 Task: Search one way flight ticket for 3 adults, 3 children in premium economy from Minneapolis-st. Paul: Minneapolis-st. Paul International/wold-chamberlain Airport to Jackson: Jackson Hole Airport on 5-2-2023. Choice of flights is Westjet. Number of bags: 1 carry on bag. Price is upto 94000. Outbound departure time preference is 11:45.
Action: Mouse moved to (312, 137)
Screenshot: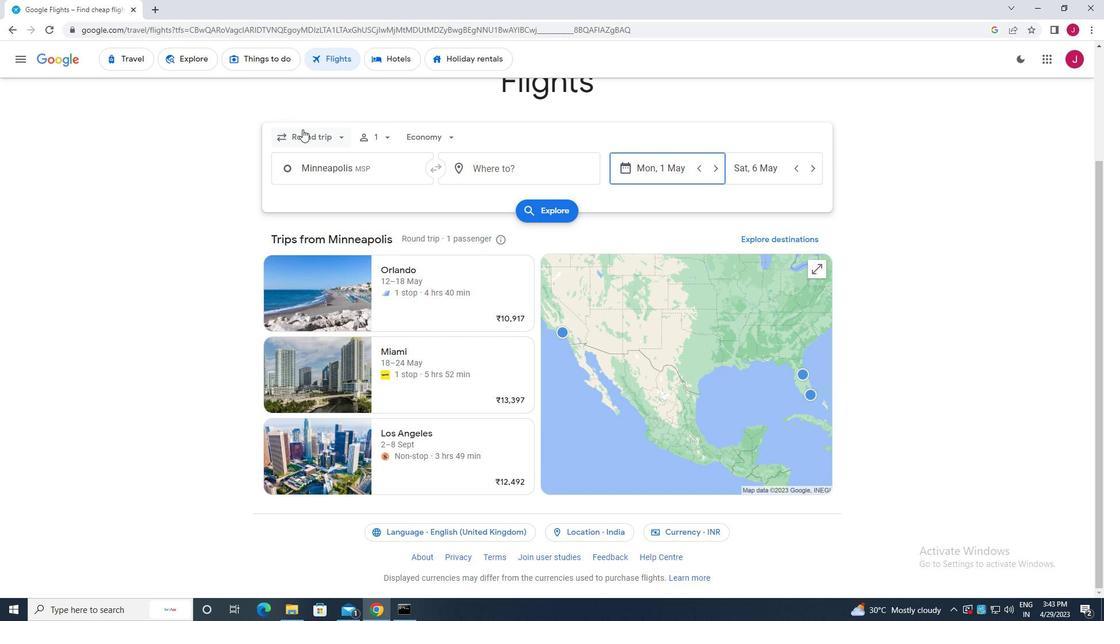
Action: Mouse pressed left at (312, 137)
Screenshot: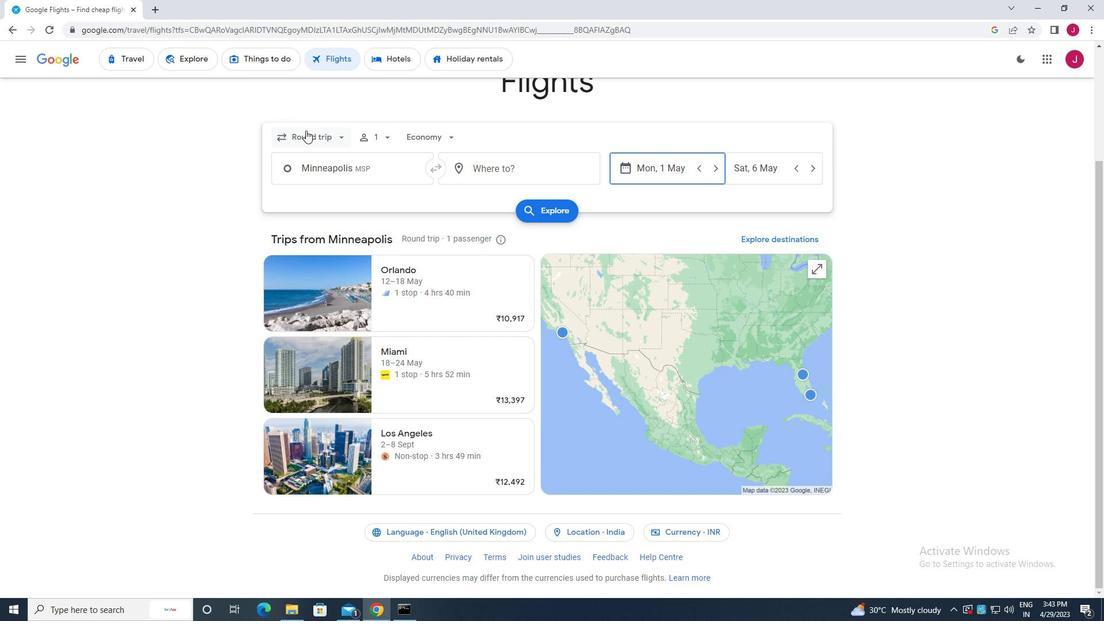 
Action: Mouse moved to (333, 193)
Screenshot: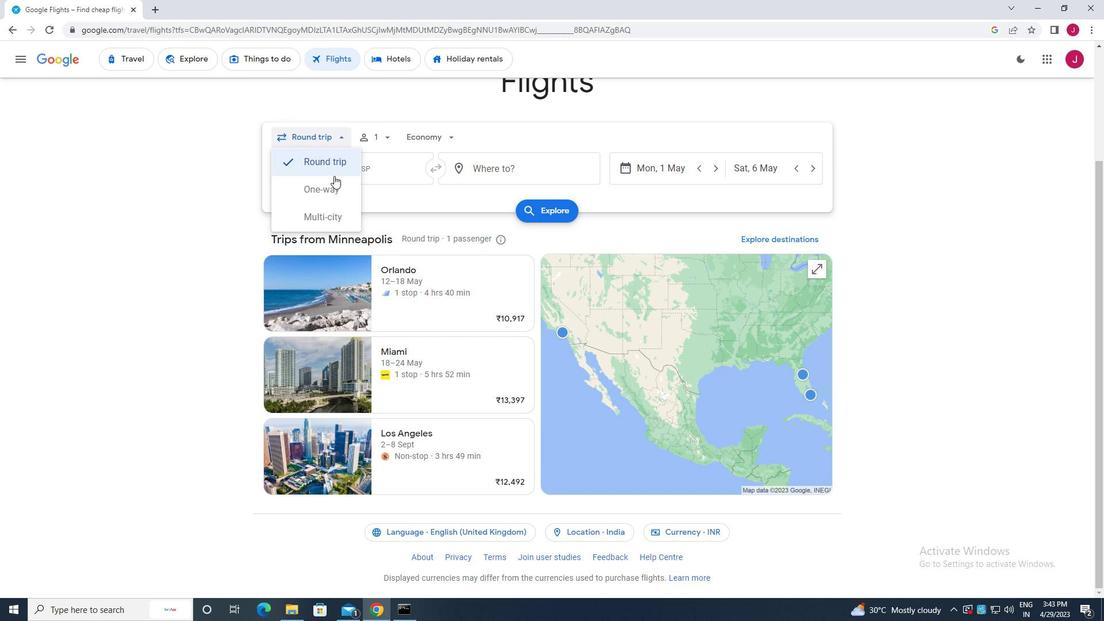 
Action: Mouse pressed left at (333, 193)
Screenshot: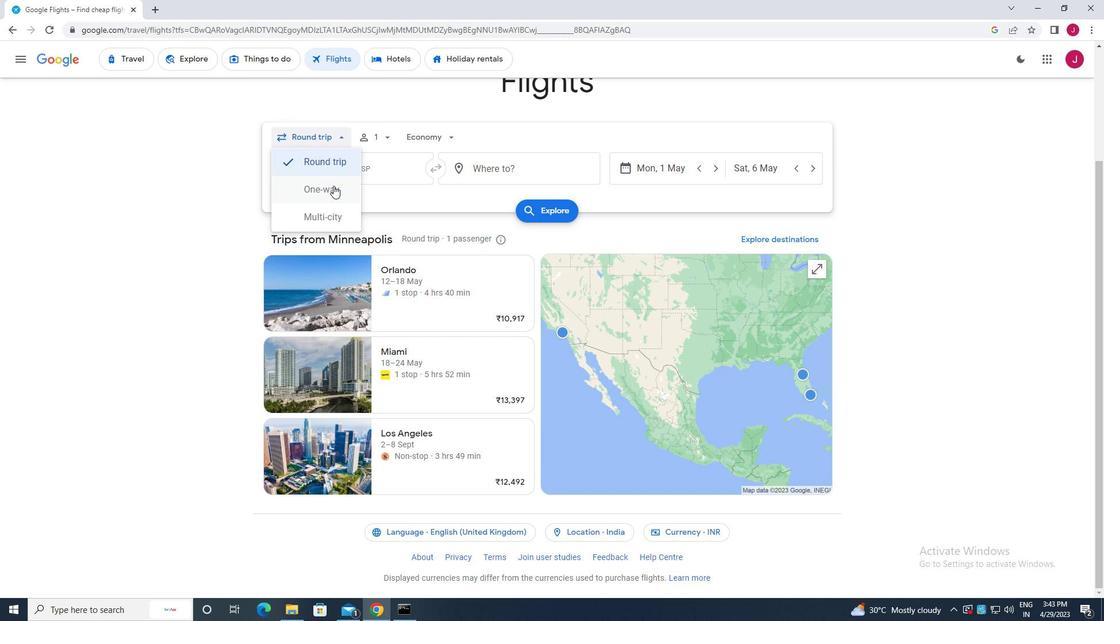 
Action: Mouse moved to (380, 140)
Screenshot: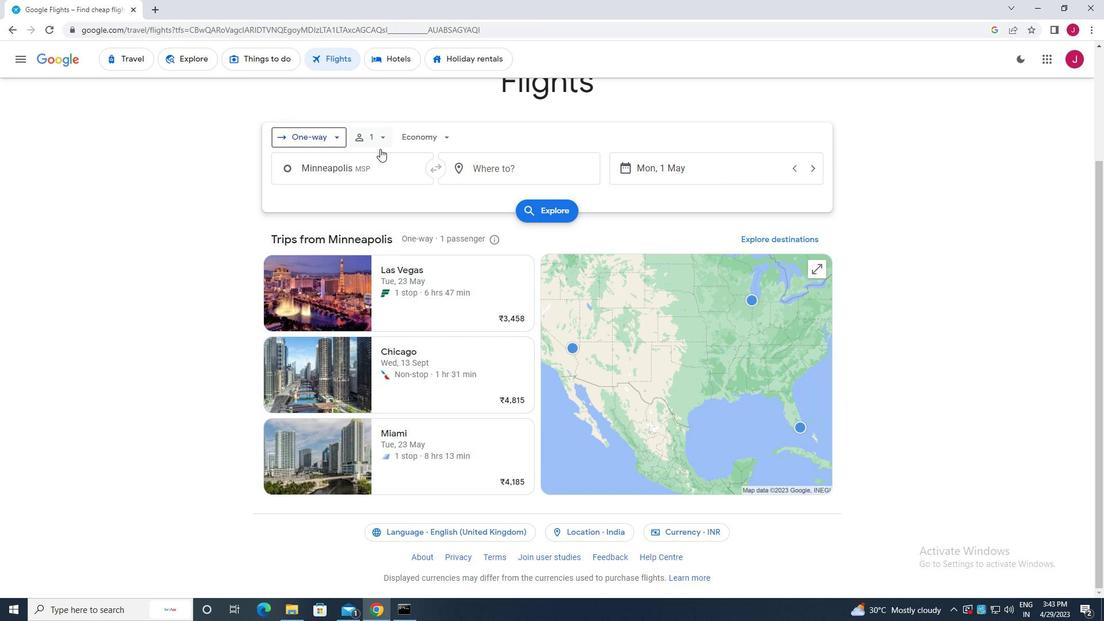 
Action: Mouse pressed left at (380, 140)
Screenshot: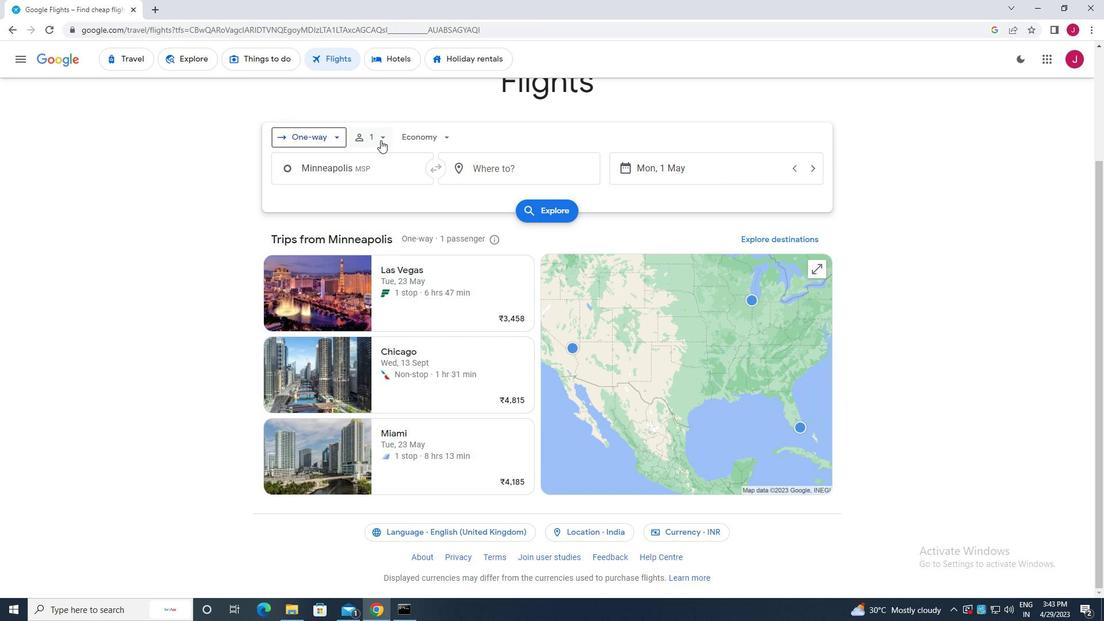 
Action: Mouse moved to (468, 165)
Screenshot: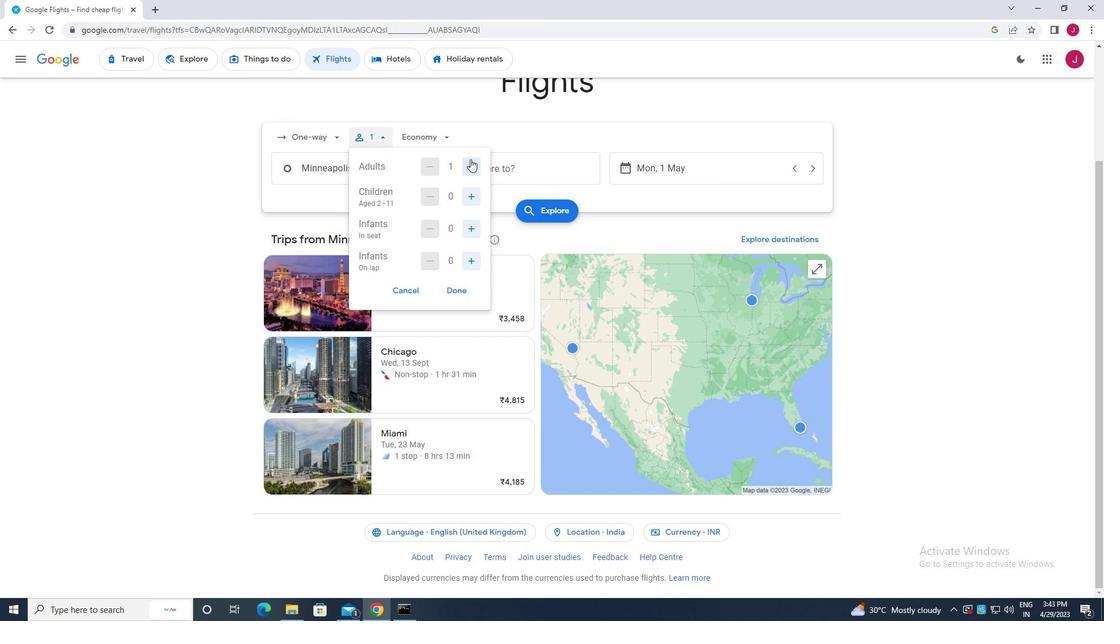 
Action: Mouse pressed left at (468, 165)
Screenshot: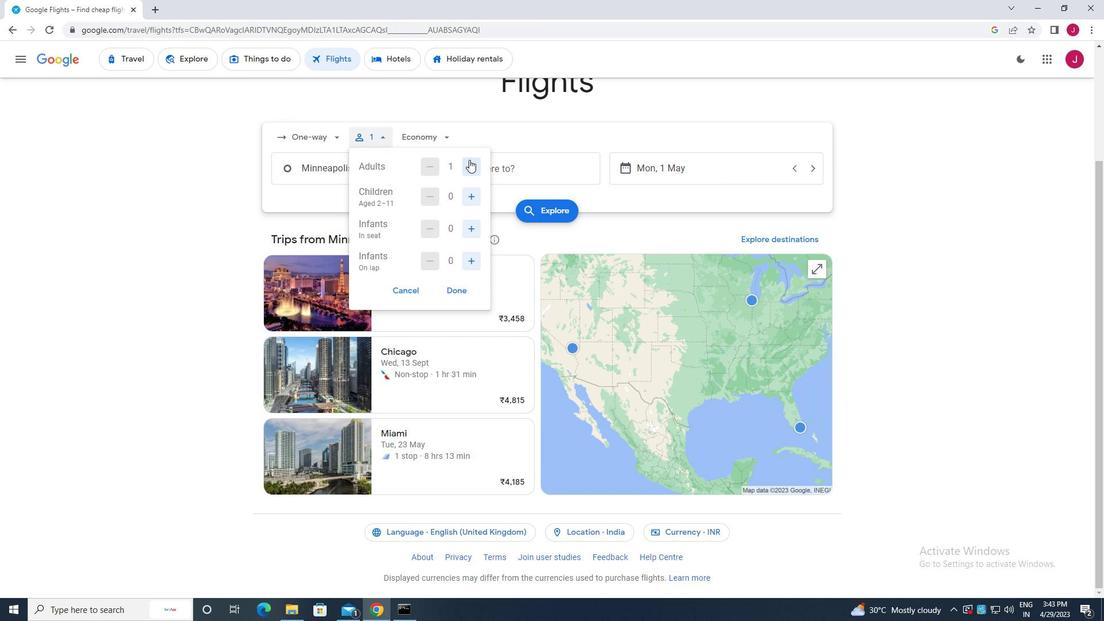 
Action: Mouse pressed left at (468, 165)
Screenshot: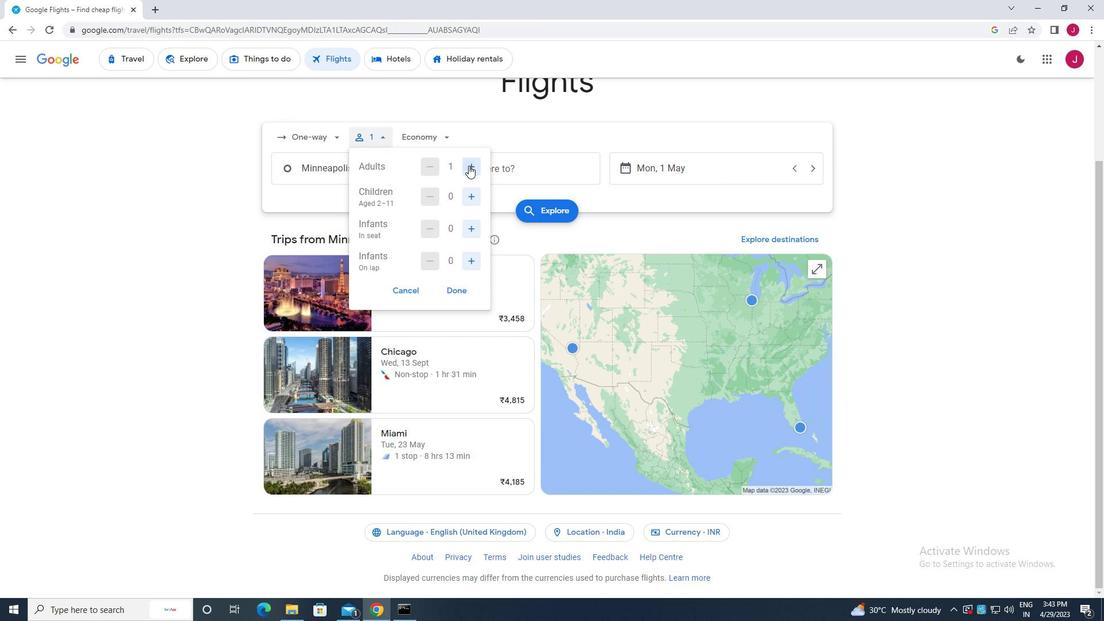 
Action: Mouse moved to (469, 195)
Screenshot: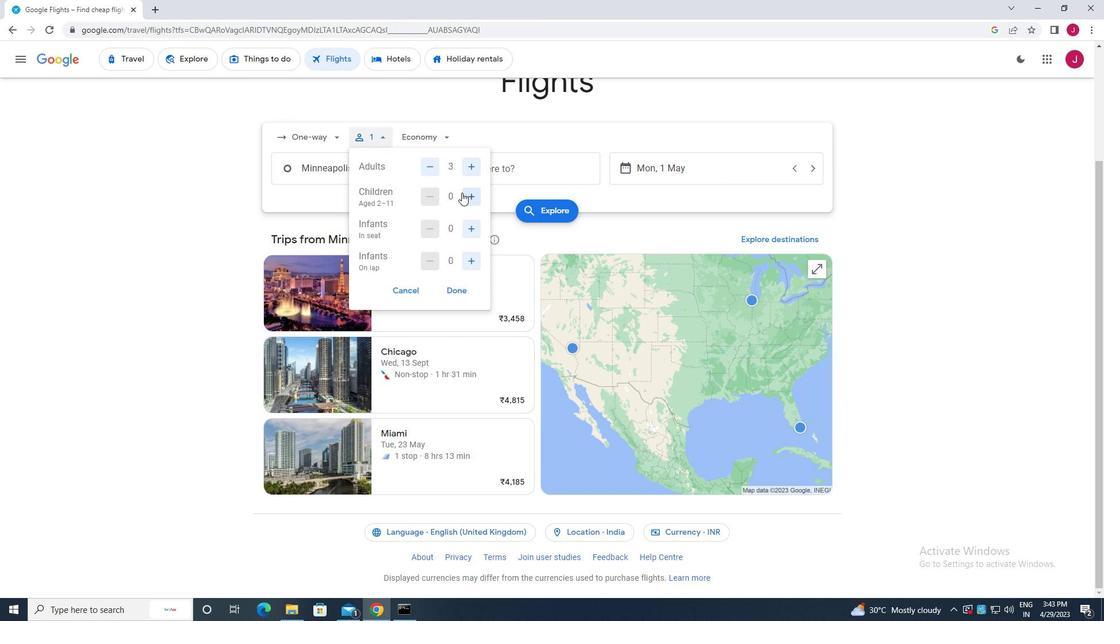 
Action: Mouse pressed left at (469, 195)
Screenshot: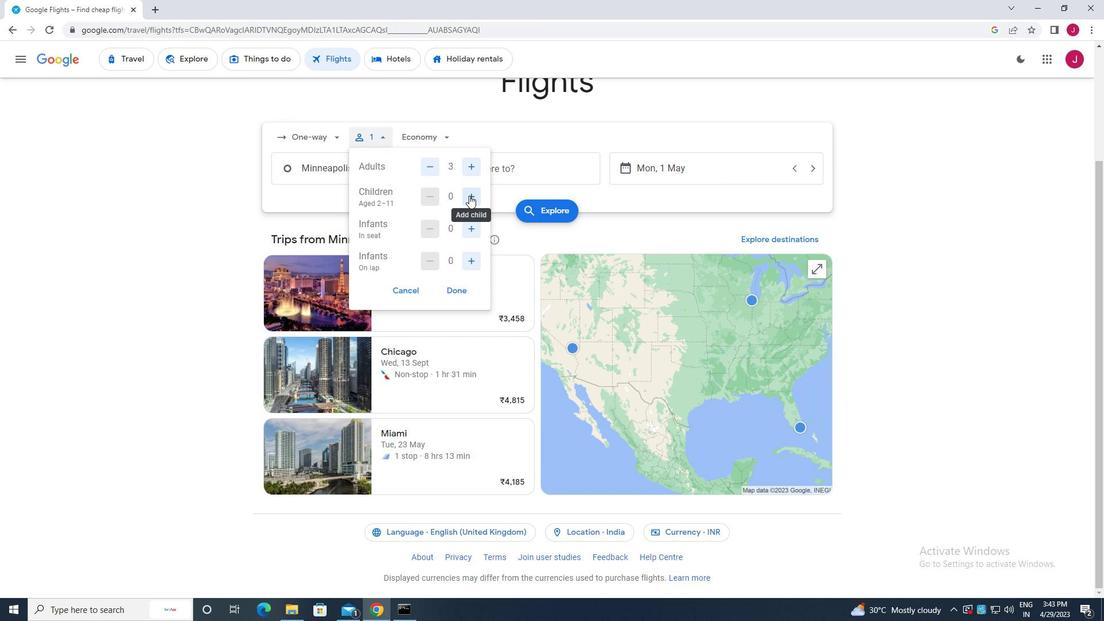 
Action: Mouse moved to (469, 195)
Screenshot: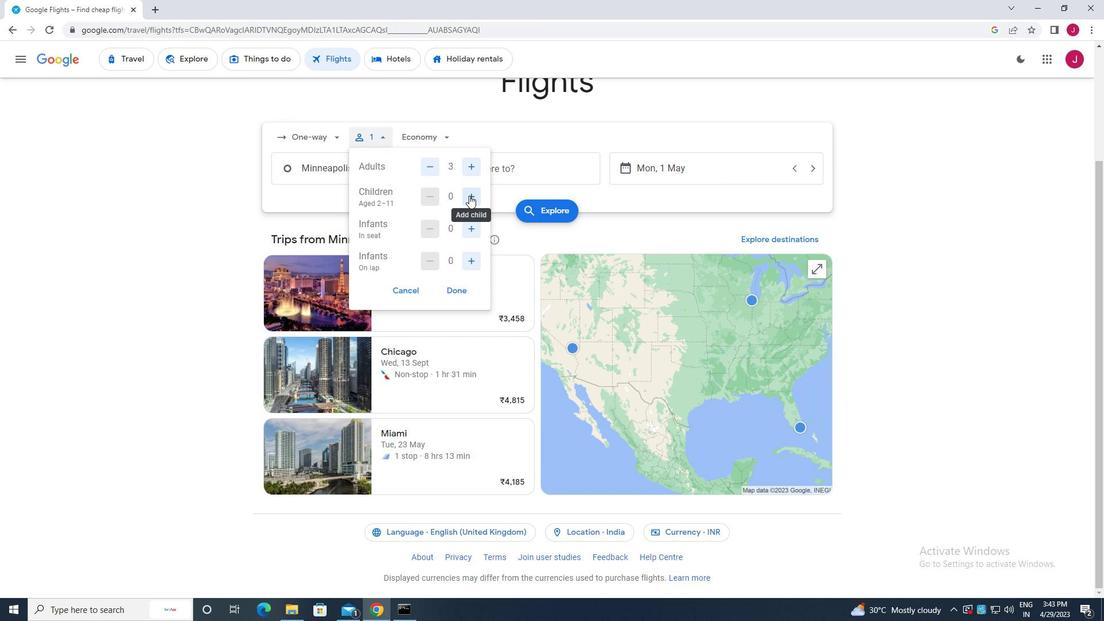 
Action: Mouse pressed left at (469, 195)
Screenshot: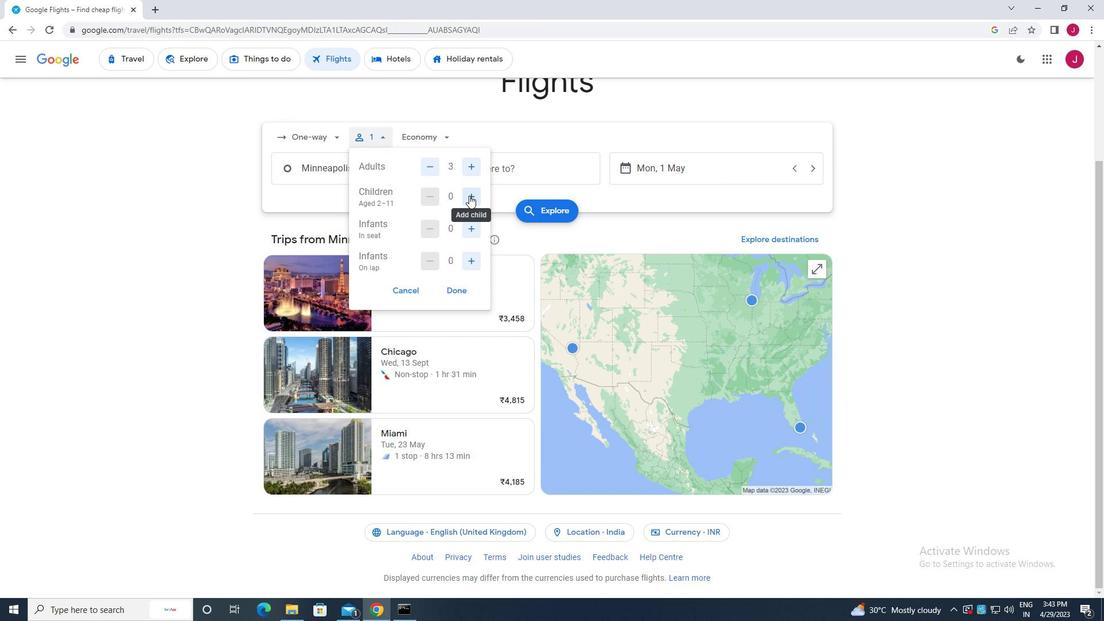 
Action: Mouse moved to (469, 195)
Screenshot: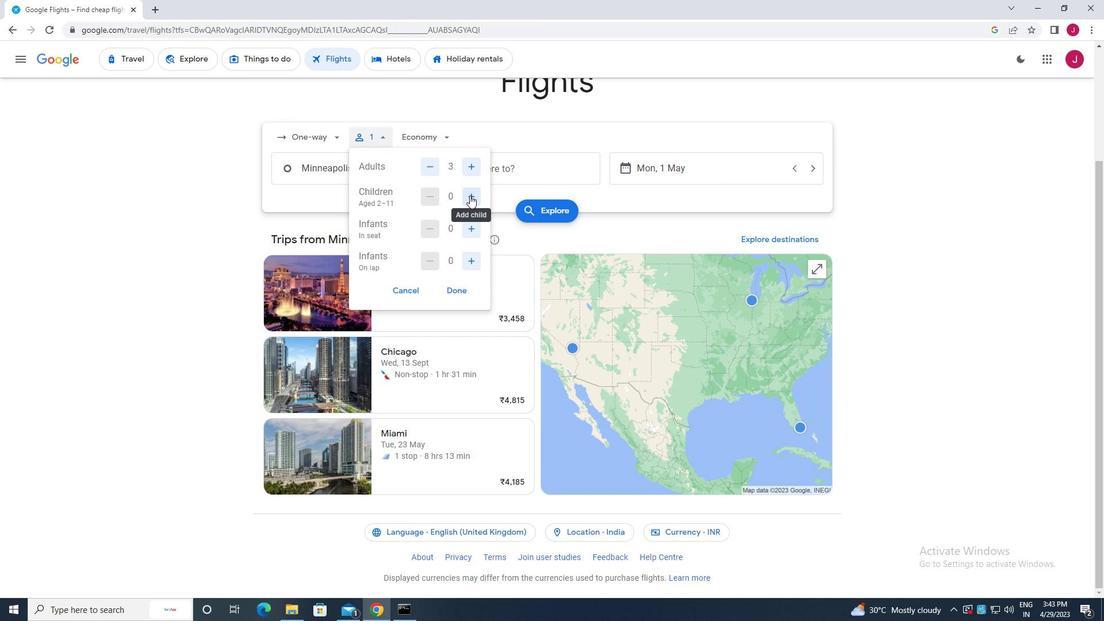
Action: Mouse pressed left at (469, 195)
Screenshot: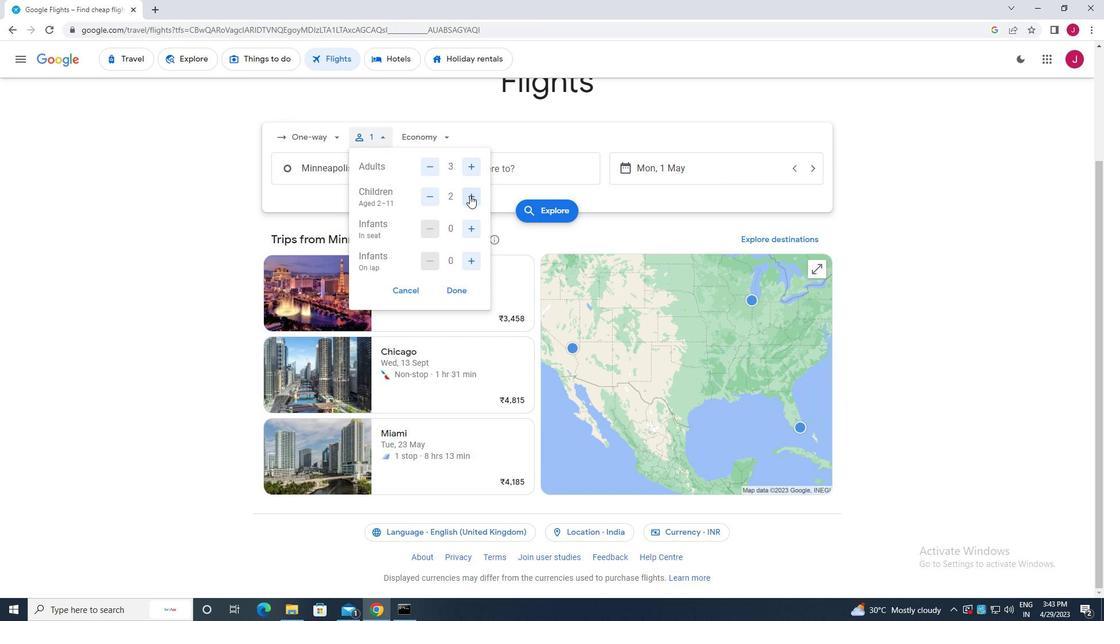 
Action: Mouse moved to (457, 289)
Screenshot: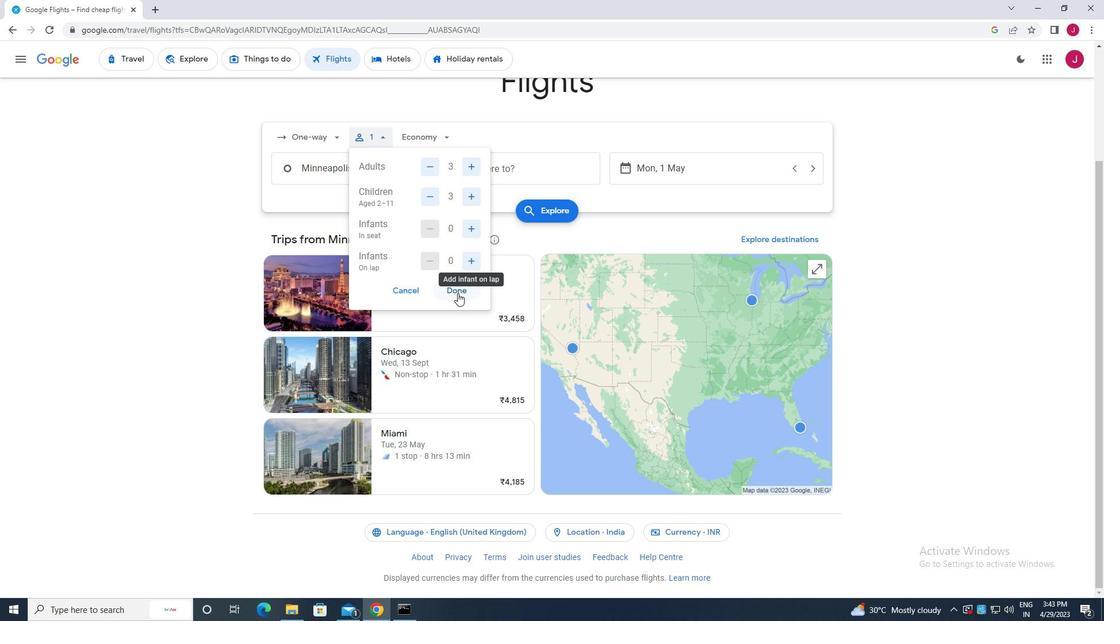 
Action: Mouse pressed left at (457, 289)
Screenshot: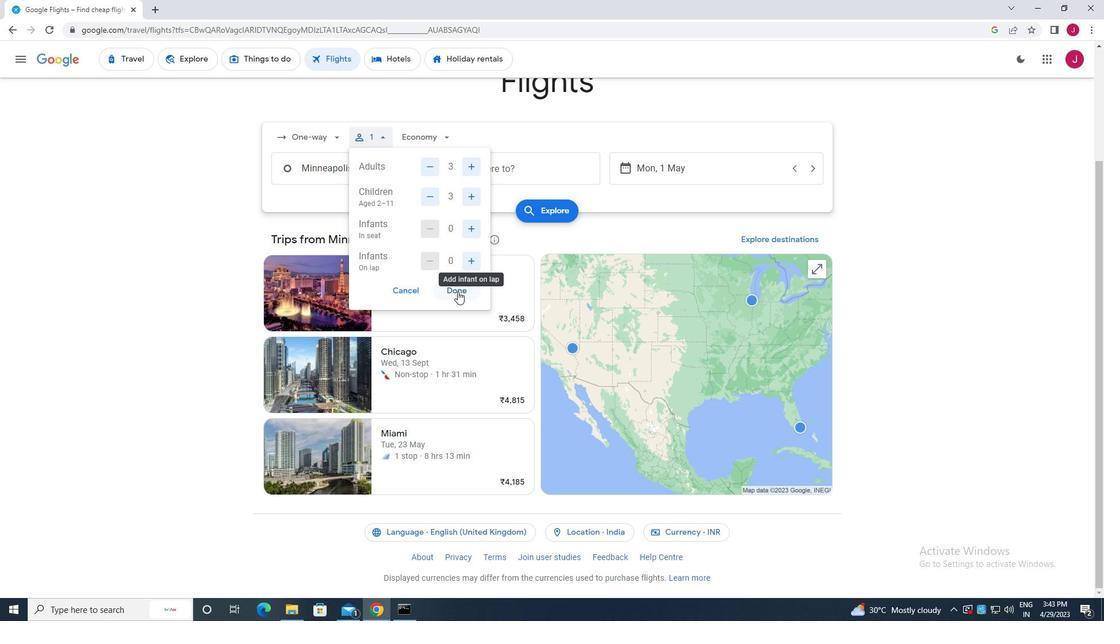 
Action: Mouse moved to (437, 136)
Screenshot: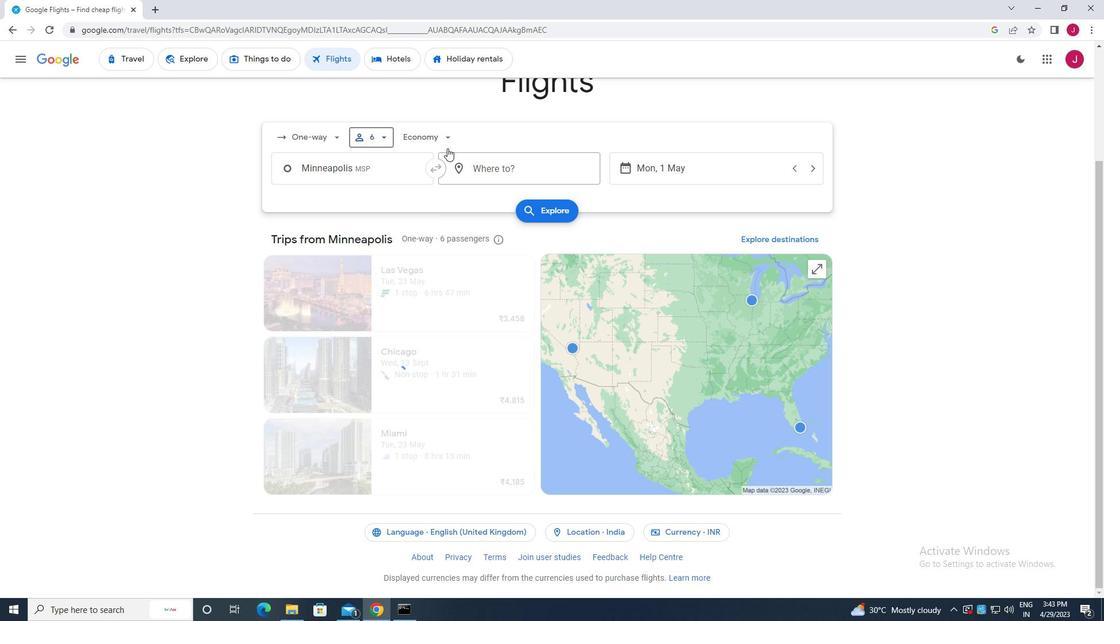 
Action: Mouse pressed left at (437, 136)
Screenshot: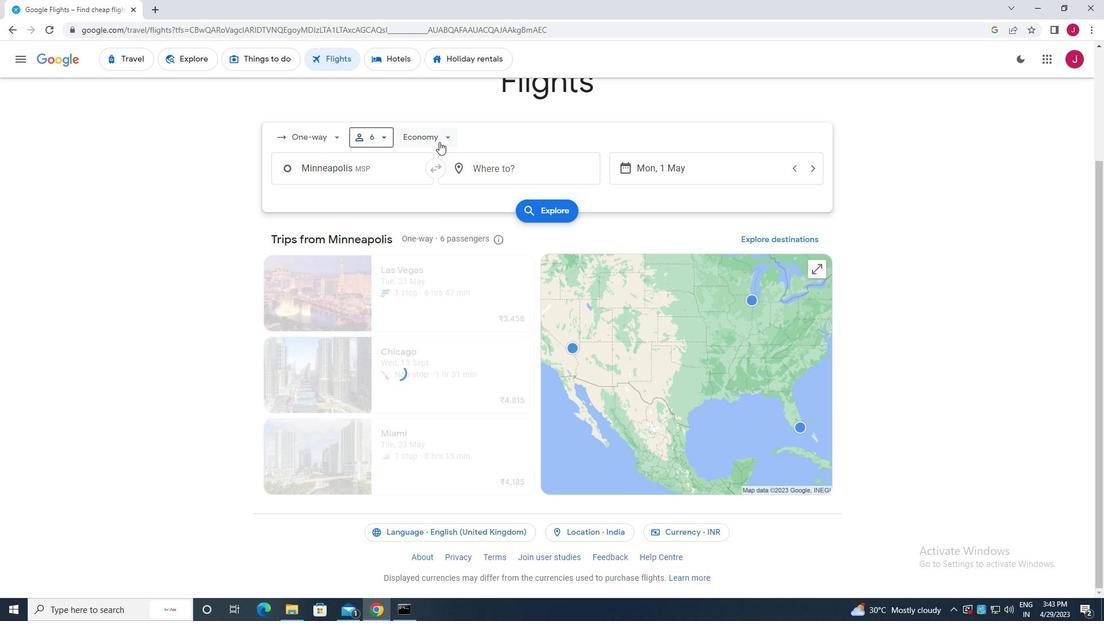 
Action: Mouse moved to (451, 189)
Screenshot: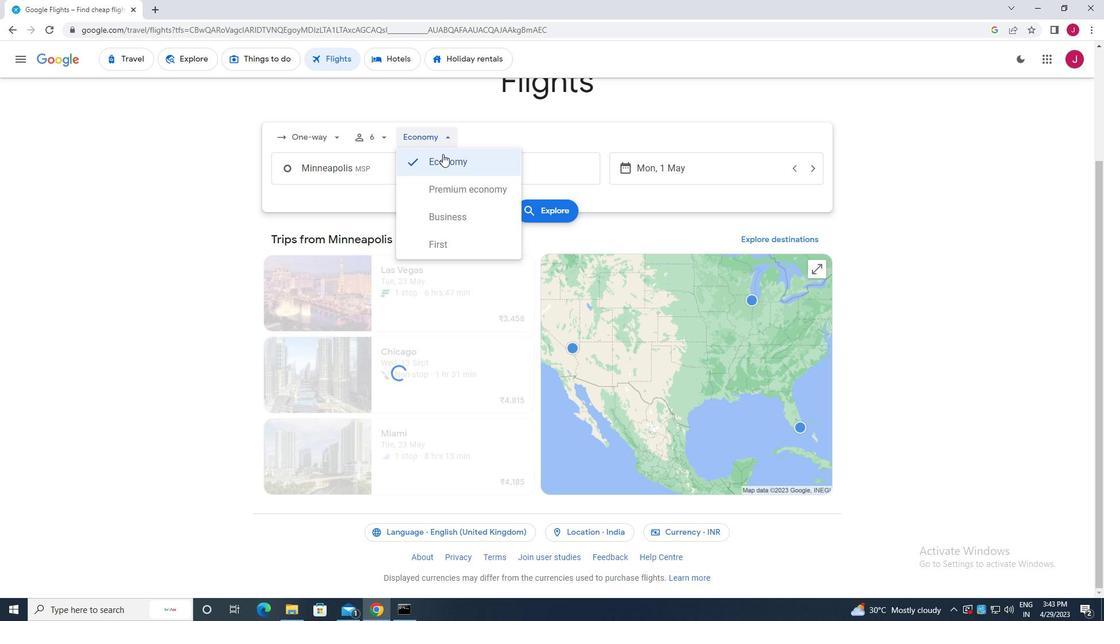
Action: Mouse pressed left at (451, 189)
Screenshot: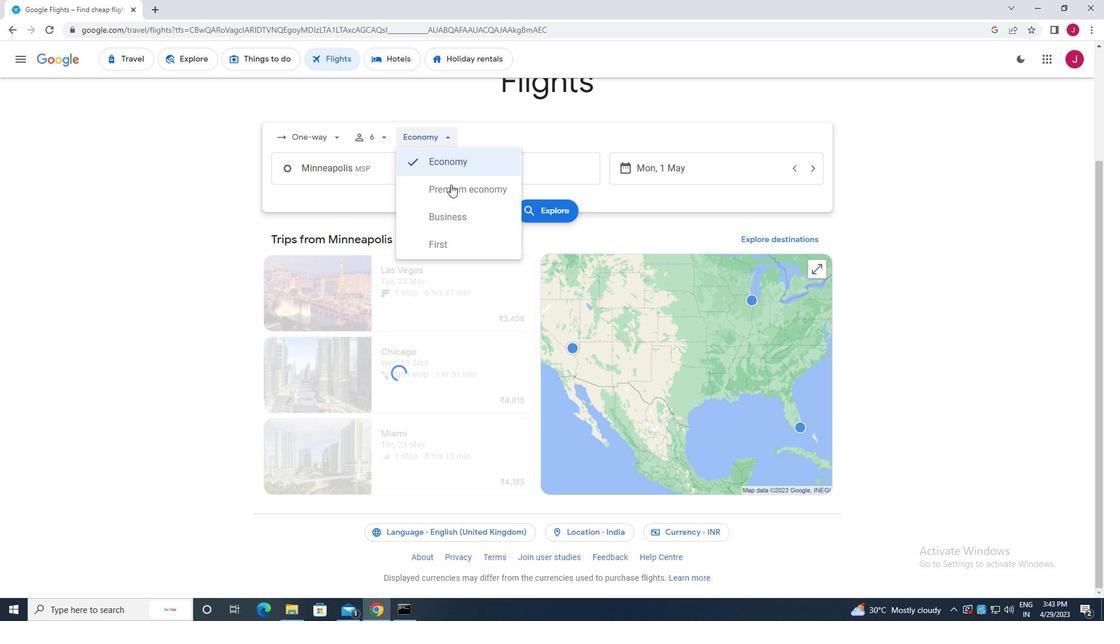
Action: Mouse moved to (391, 172)
Screenshot: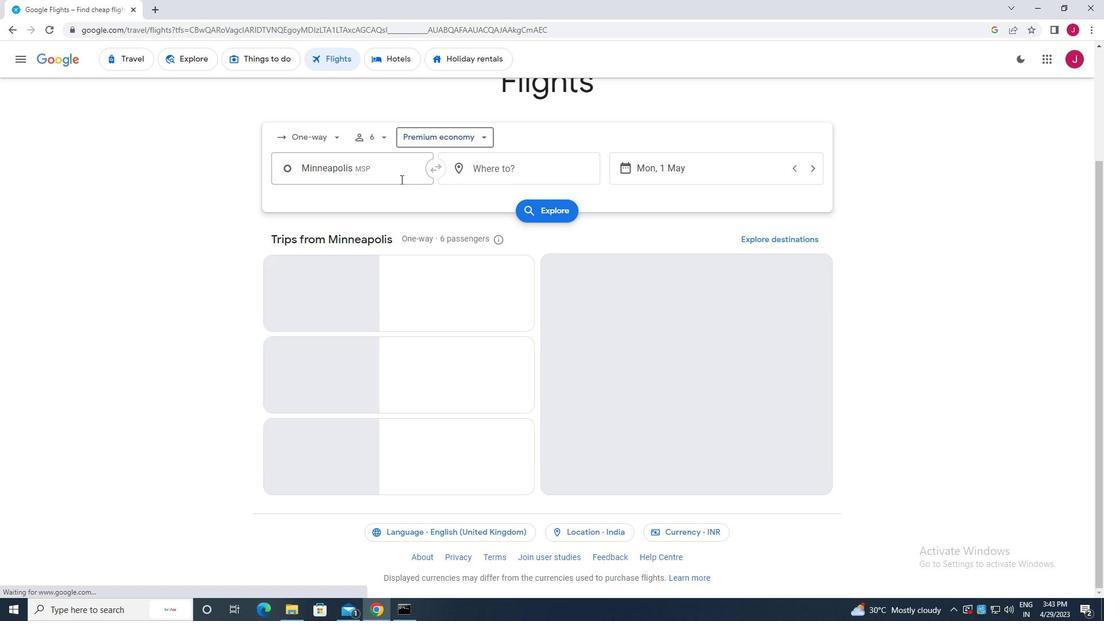 
Action: Mouse pressed left at (391, 172)
Screenshot: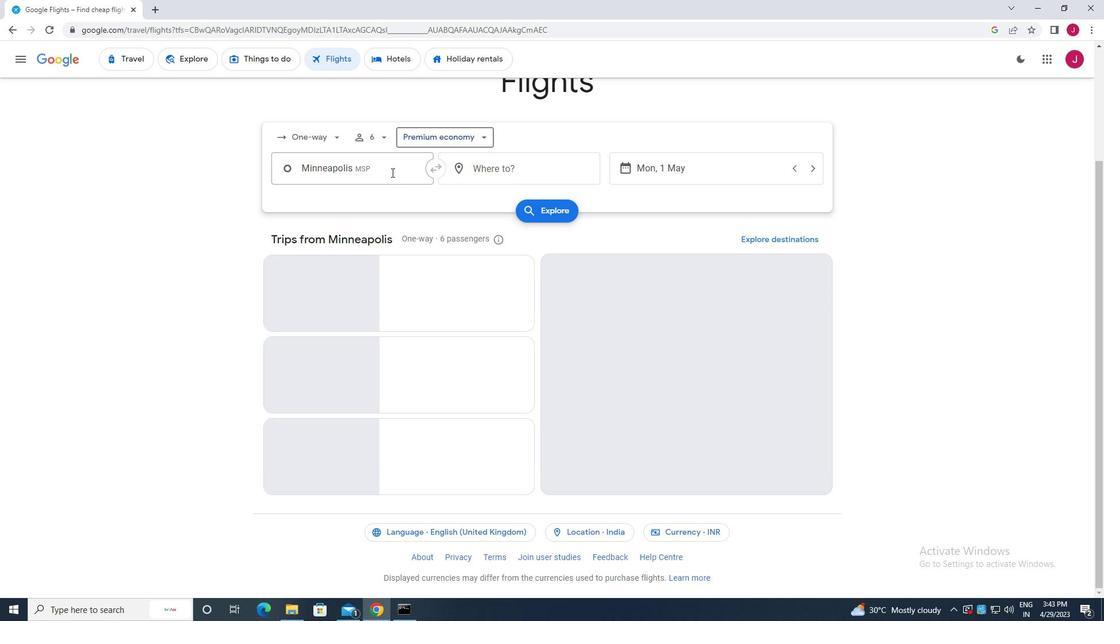 
Action: Key pressed minnea
Screenshot: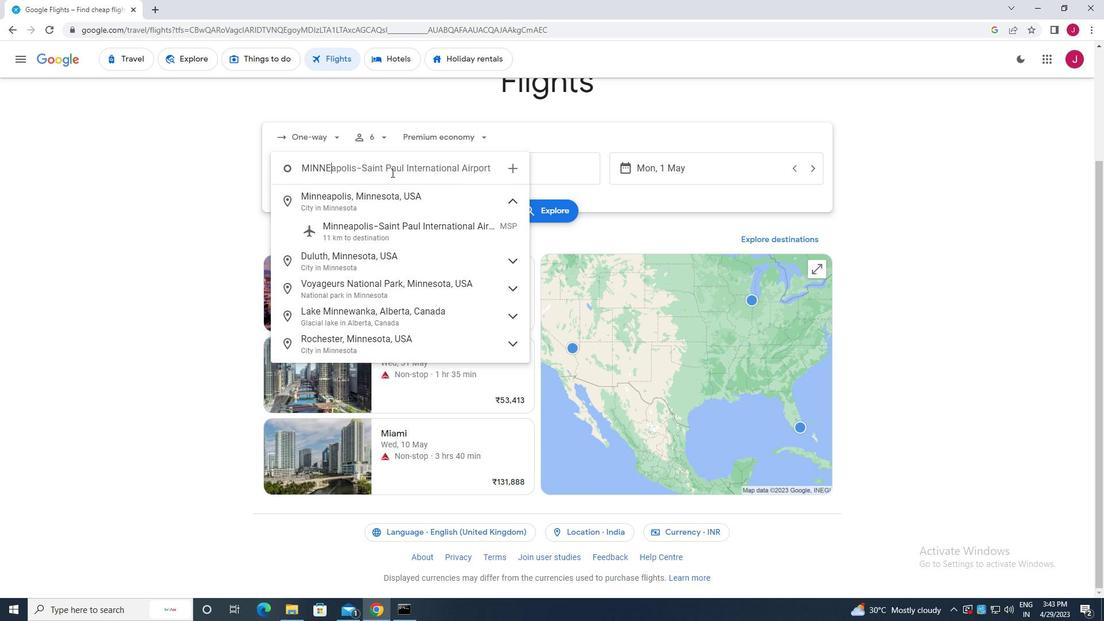 
Action: Mouse moved to (434, 222)
Screenshot: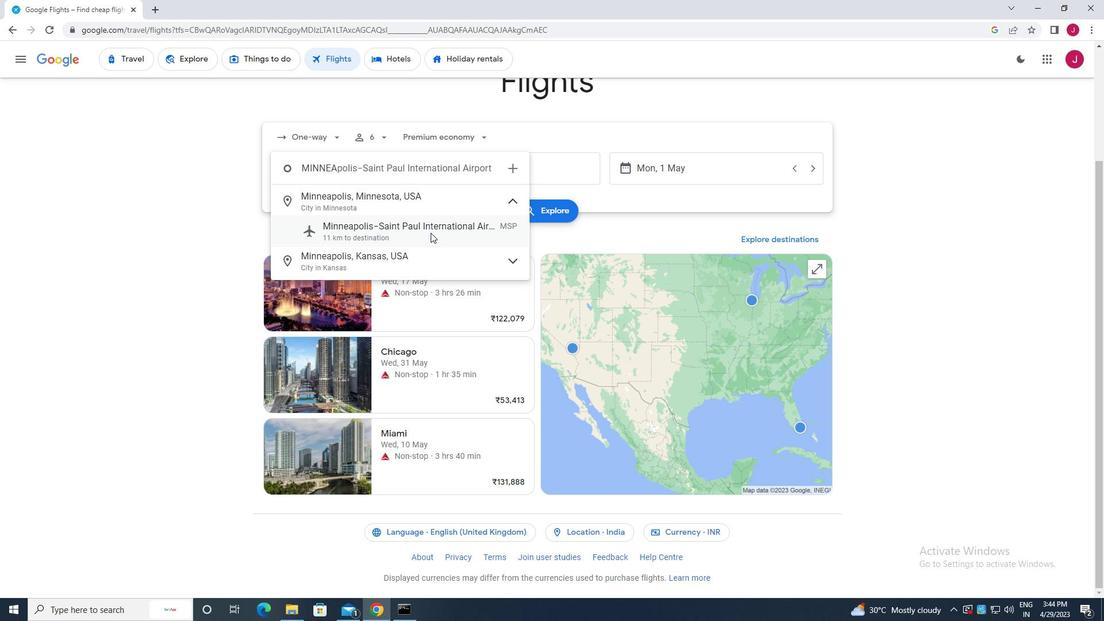 
Action: Mouse pressed left at (434, 222)
Screenshot: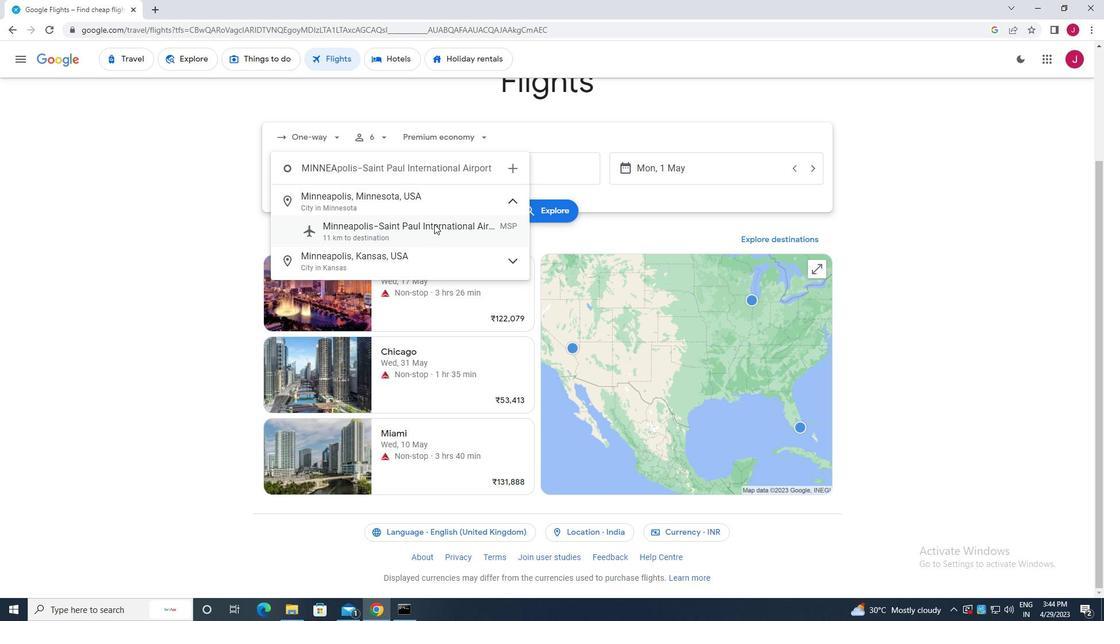 
Action: Mouse moved to (530, 159)
Screenshot: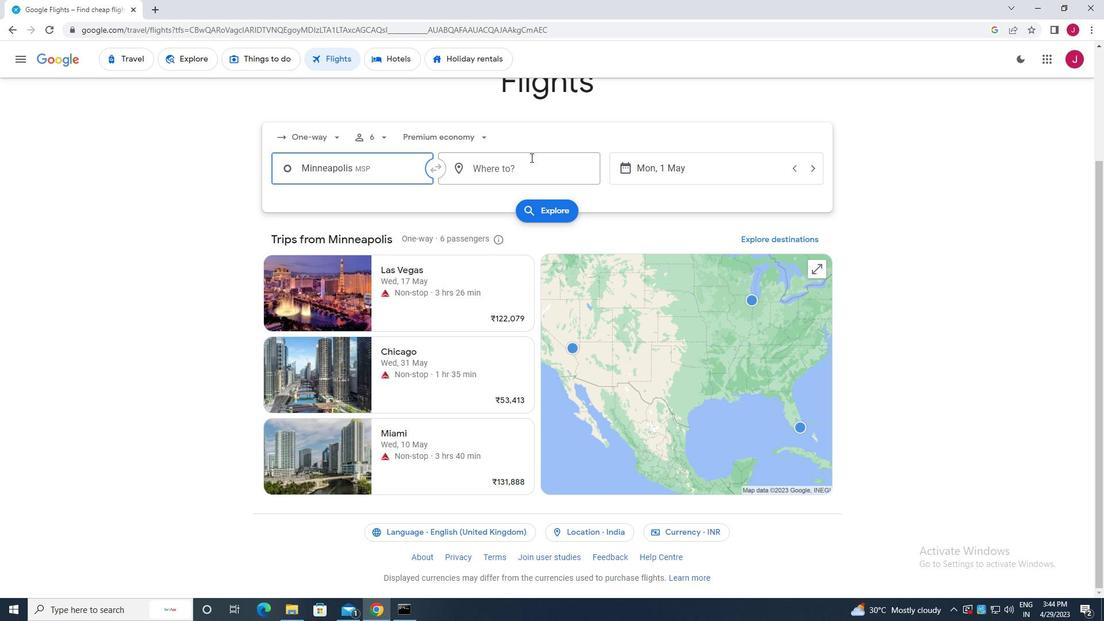
Action: Mouse pressed left at (530, 159)
Screenshot: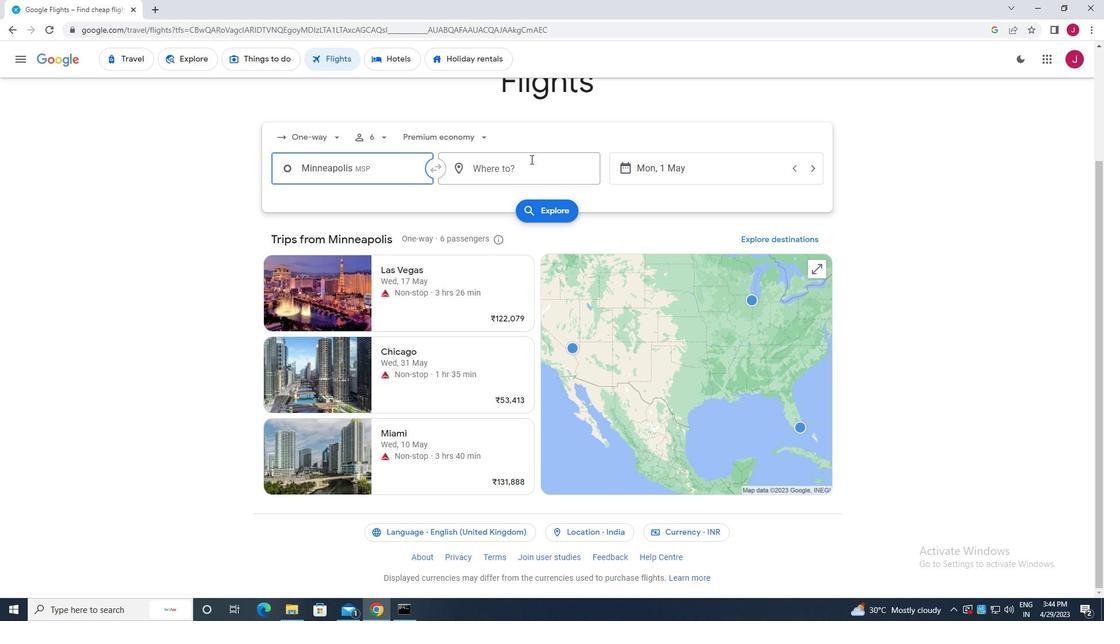 
Action: Mouse moved to (529, 159)
Screenshot: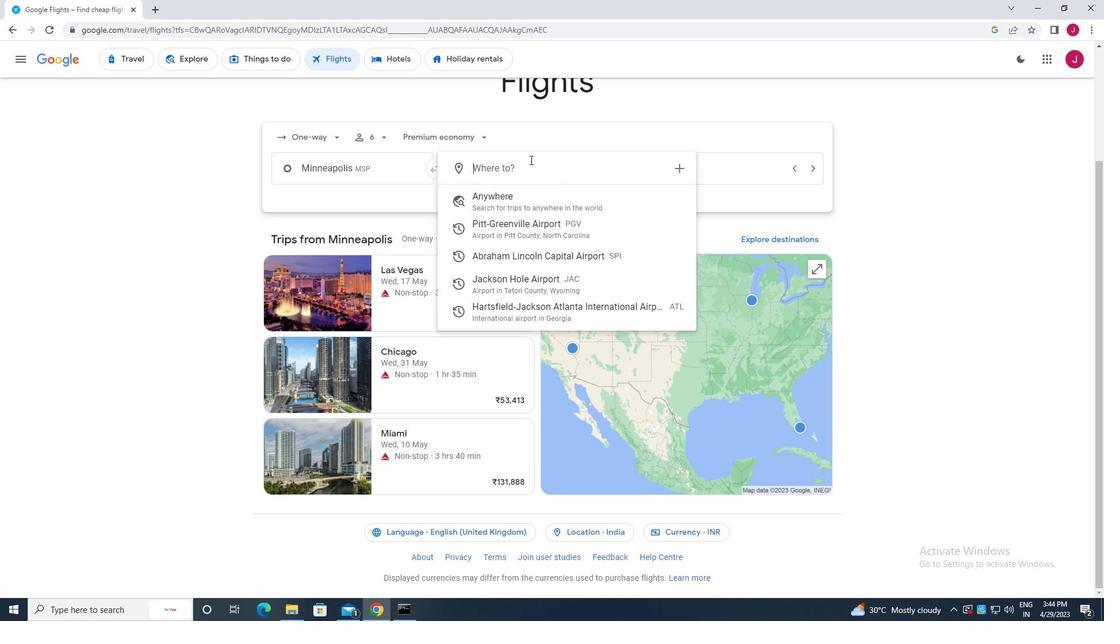 
Action: Key pressed jackson<Key.space>h
Screenshot: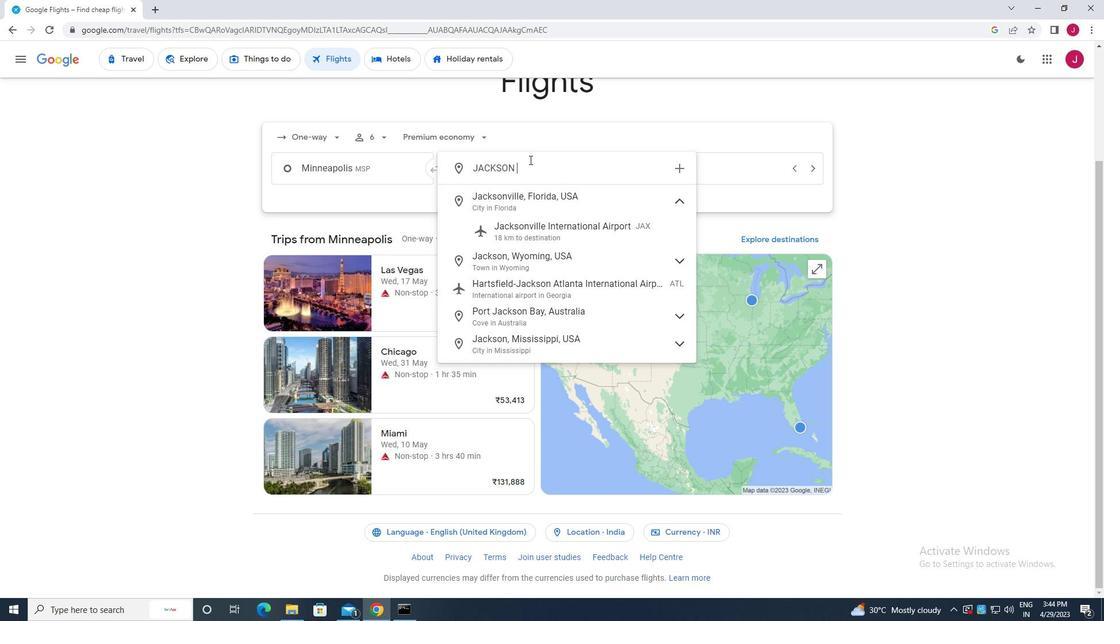 
Action: Mouse moved to (541, 219)
Screenshot: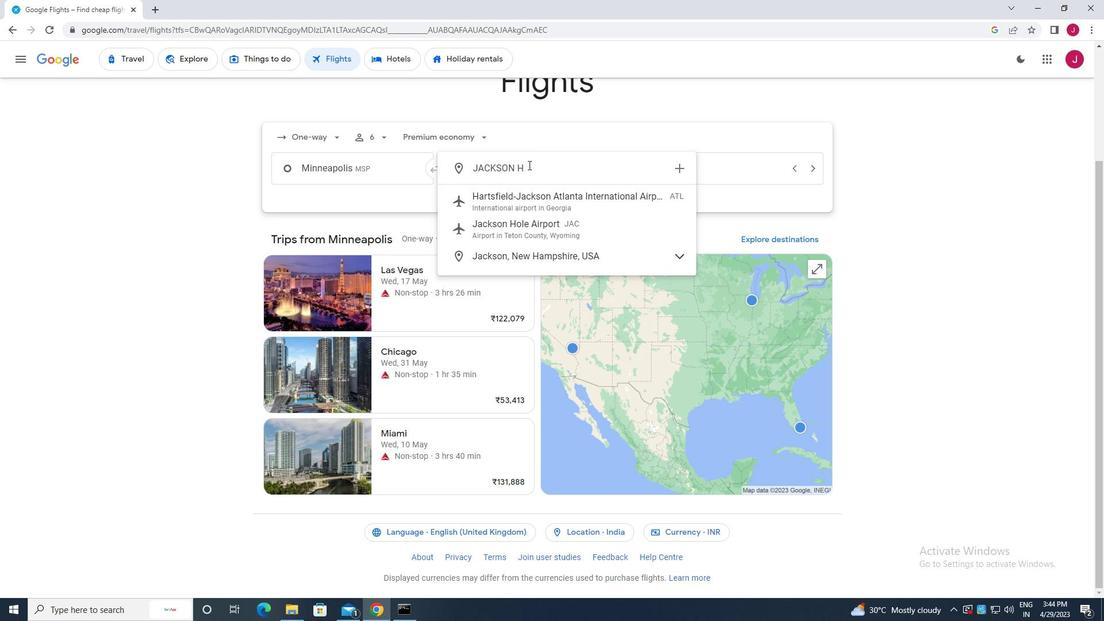 
Action: Mouse pressed left at (541, 219)
Screenshot: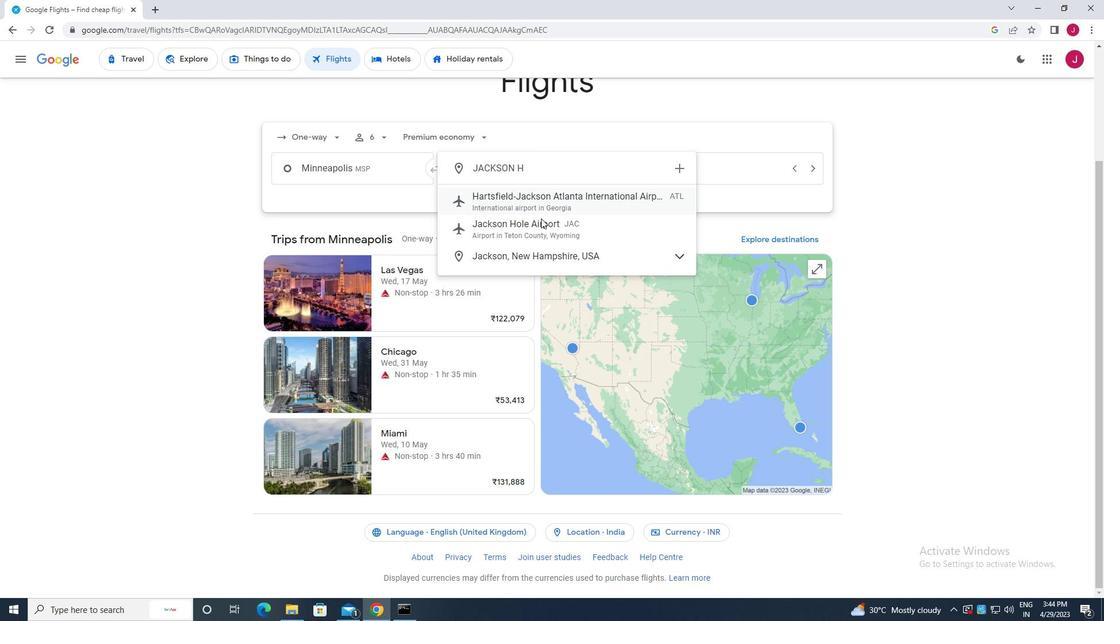 
Action: Mouse moved to (554, 213)
Screenshot: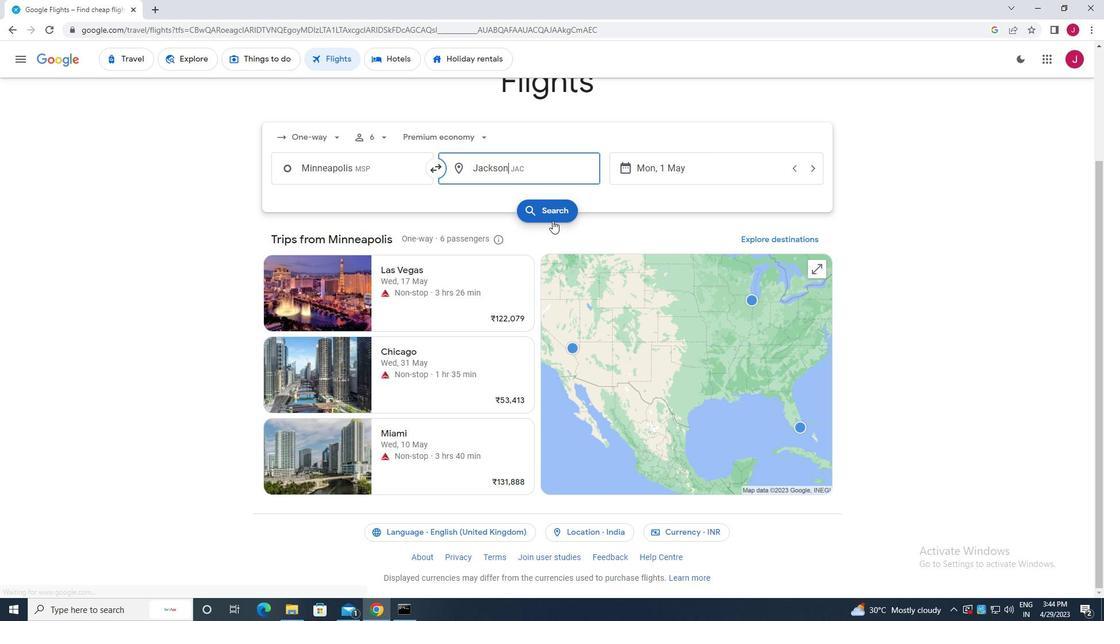 
Action: Mouse pressed left at (554, 213)
Screenshot: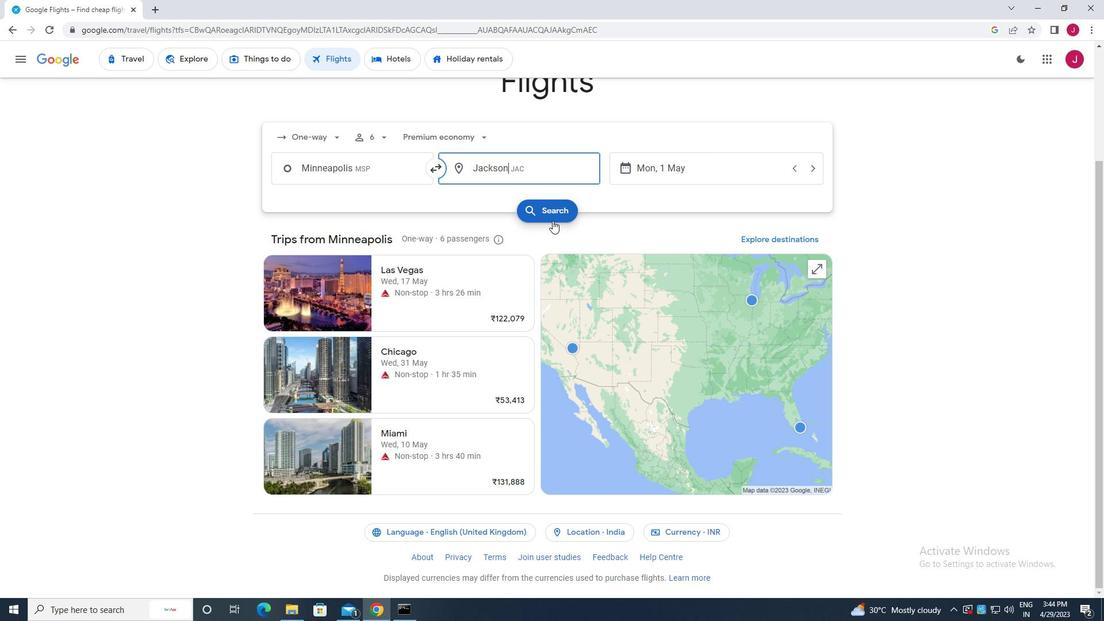 
Action: Mouse moved to (702, 139)
Screenshot: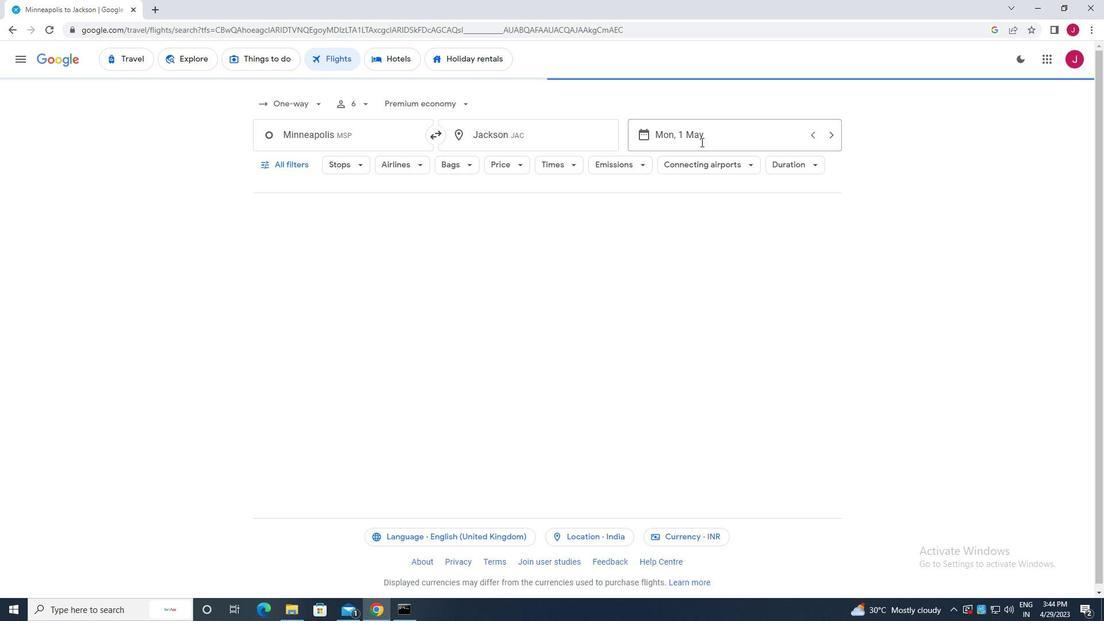 
Action: Mouse pressed left at (702, 139)
Screenshot: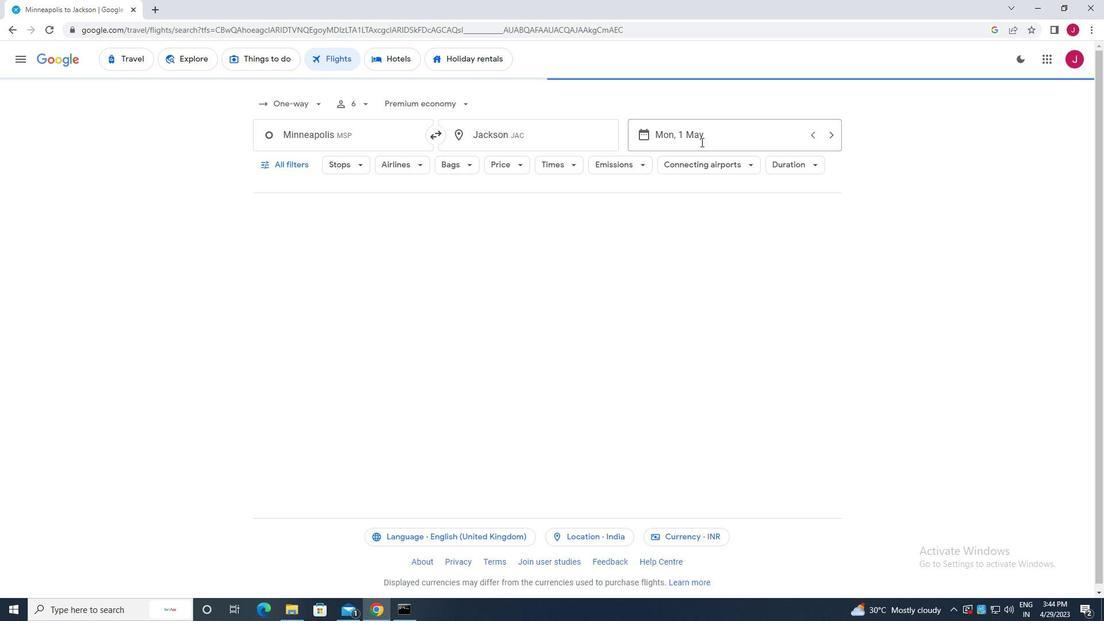 
Action: Mouse moved to (705, 226)
Screenshot: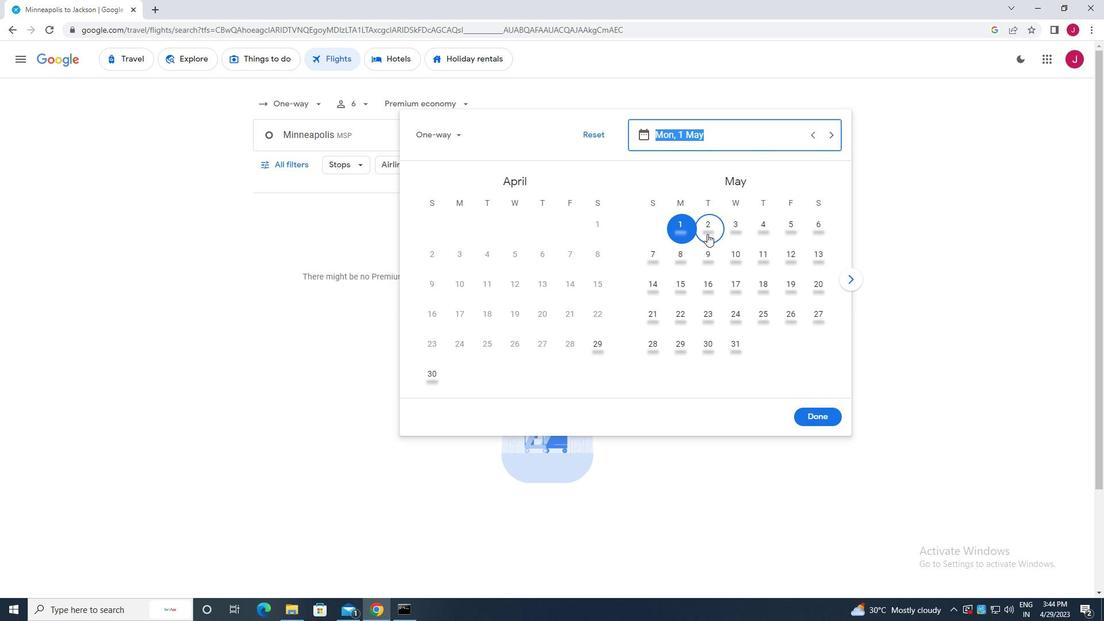 
Action: Mouse pressed left at (705, 226)
Screenshot: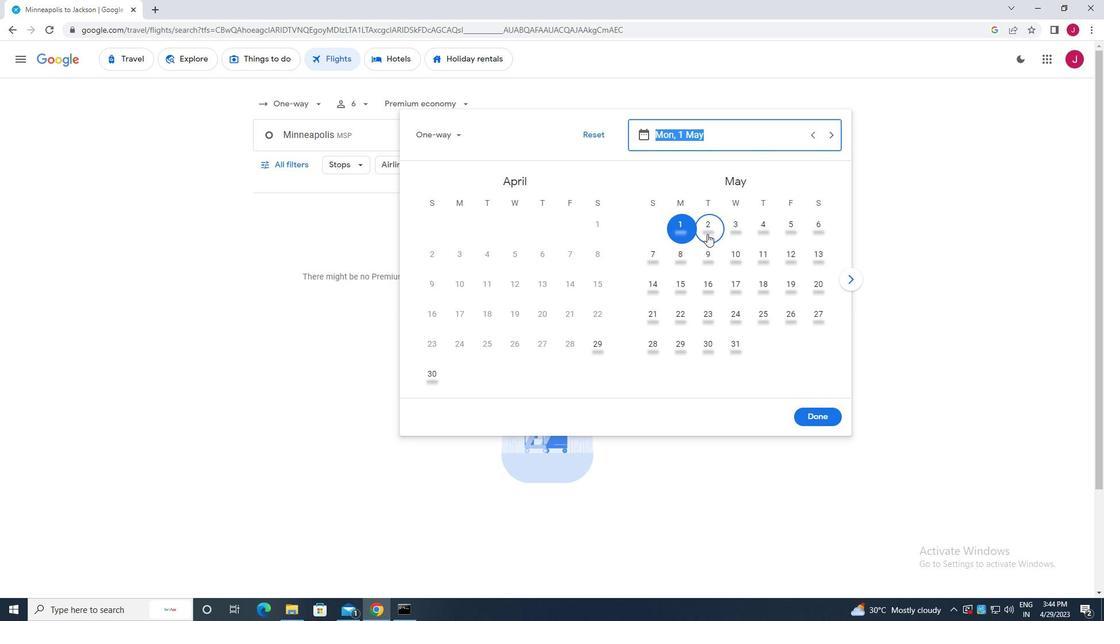 
Action: Mouse moved to (812, 416)
Screenshot: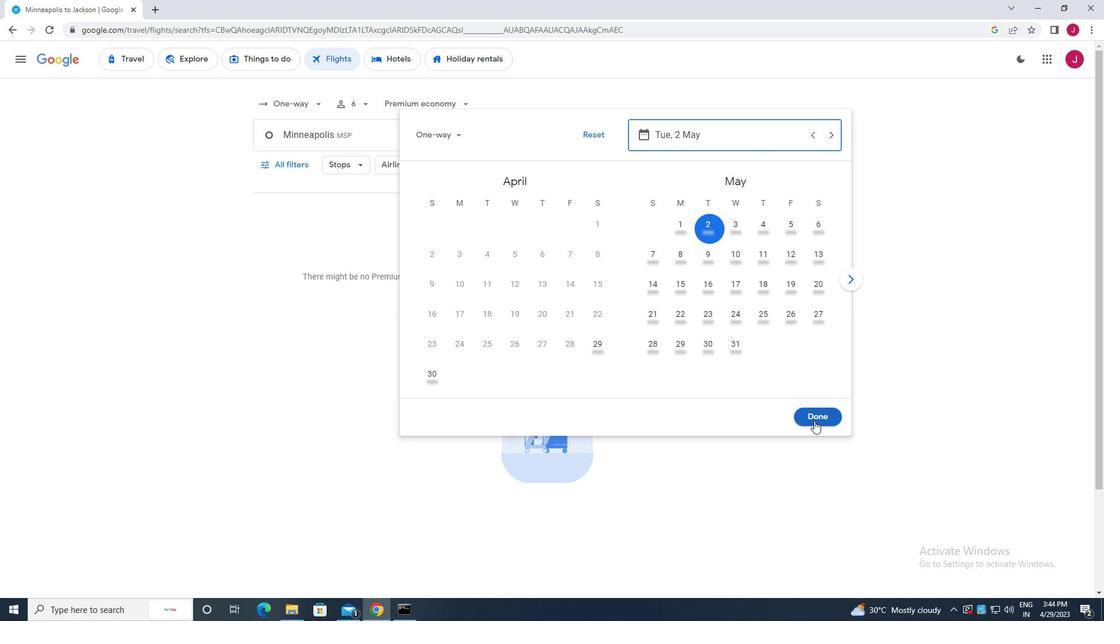 
Action: Mouse pressed left at (812, 416)
Screenshot: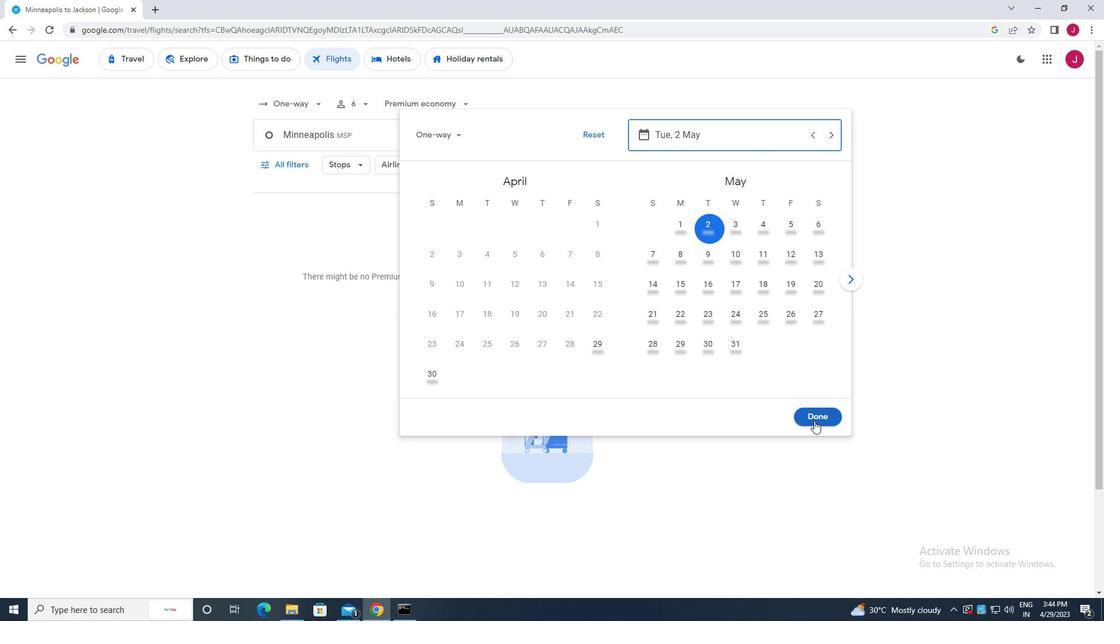 
Action: Mouse moved to (287, 164)
Screenshot: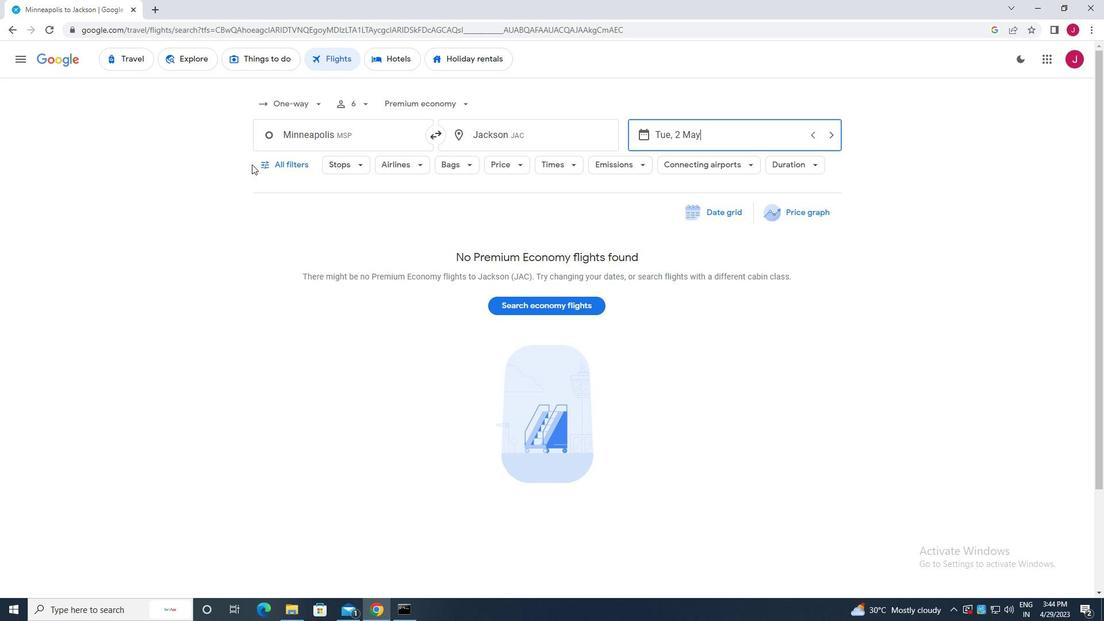 
Action: Mouse pressed left at (287, 164)
Screenshot: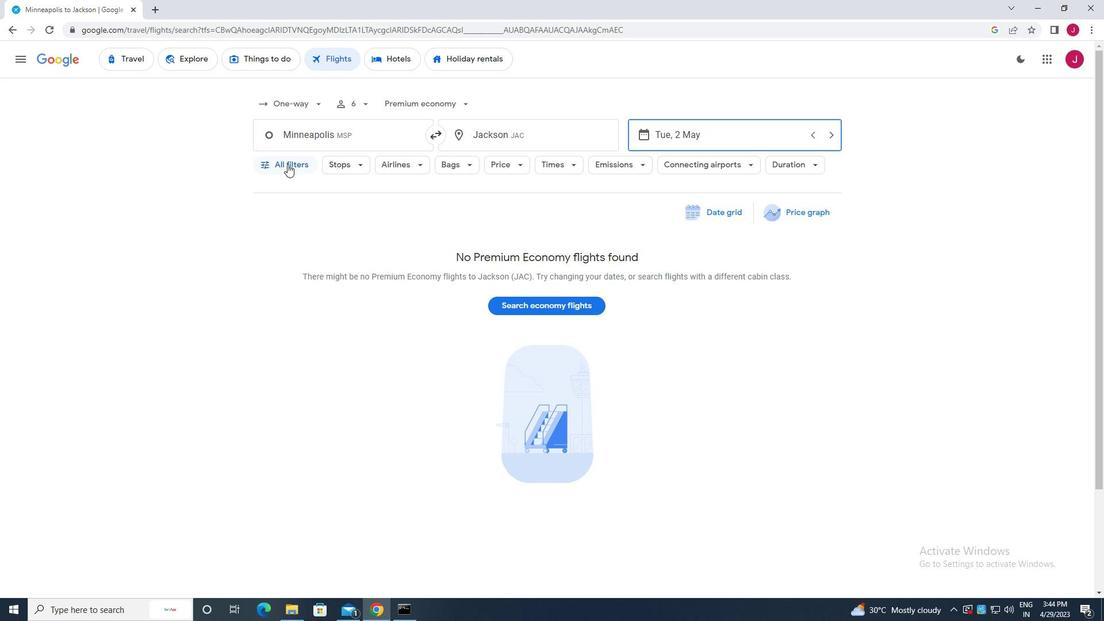 
Action: Mouse moved to (335, 230)
Screenshot: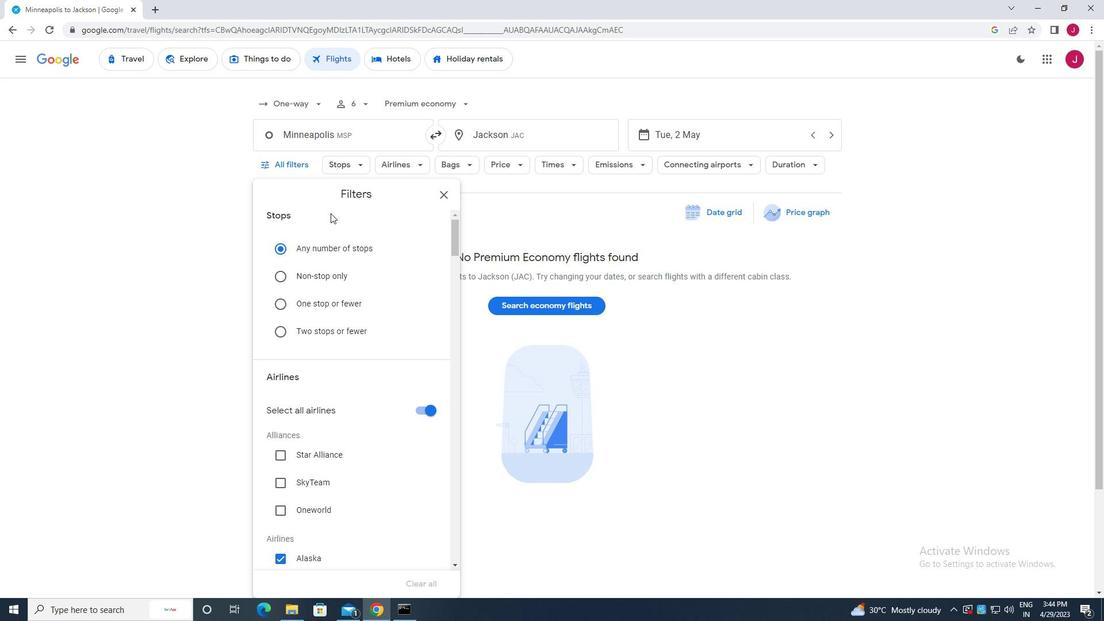 
Action: Mouse scrolled (335, 230) with delta (0, 0)
Screenshot: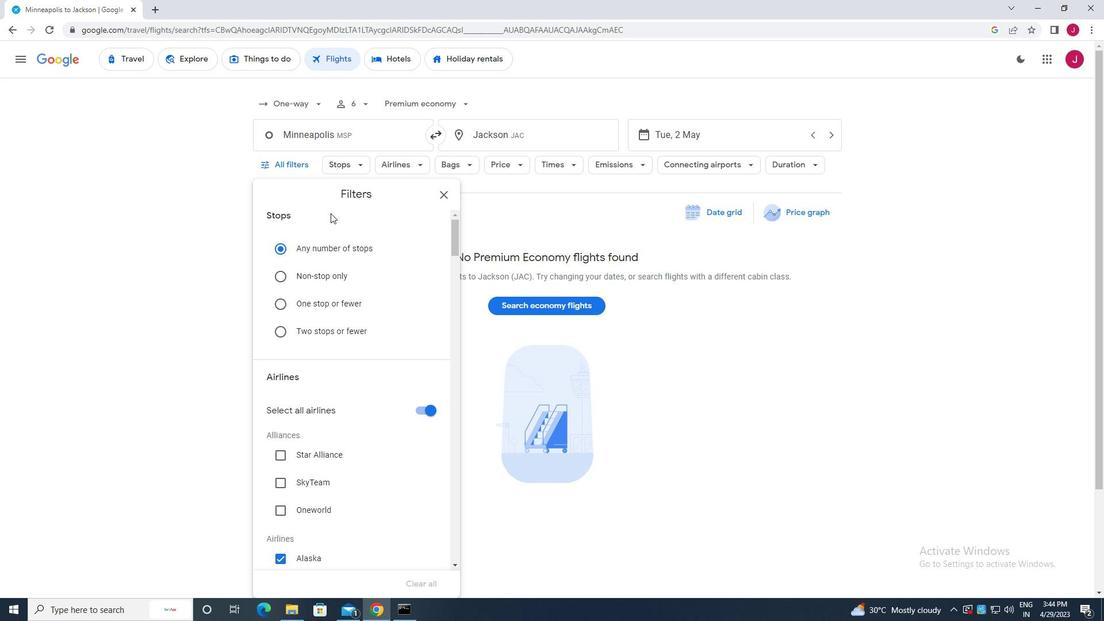 
Action: Mouse moved to (337, 238)
Screenshot: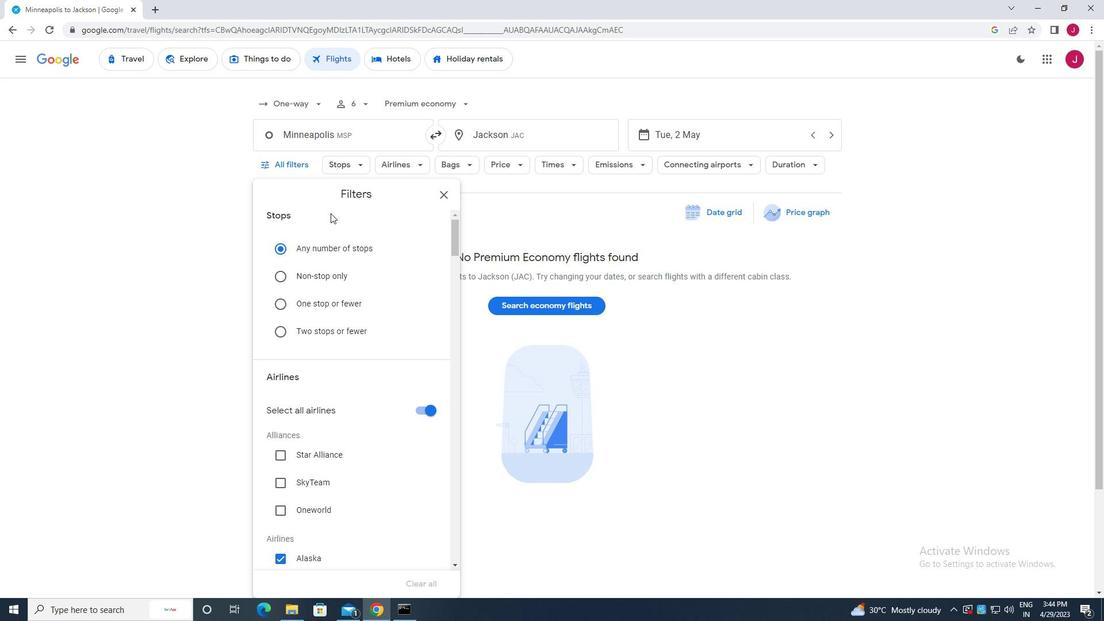 
Action: Mouse scrolled (337, 238) with delta (0, 0)
Screenshot: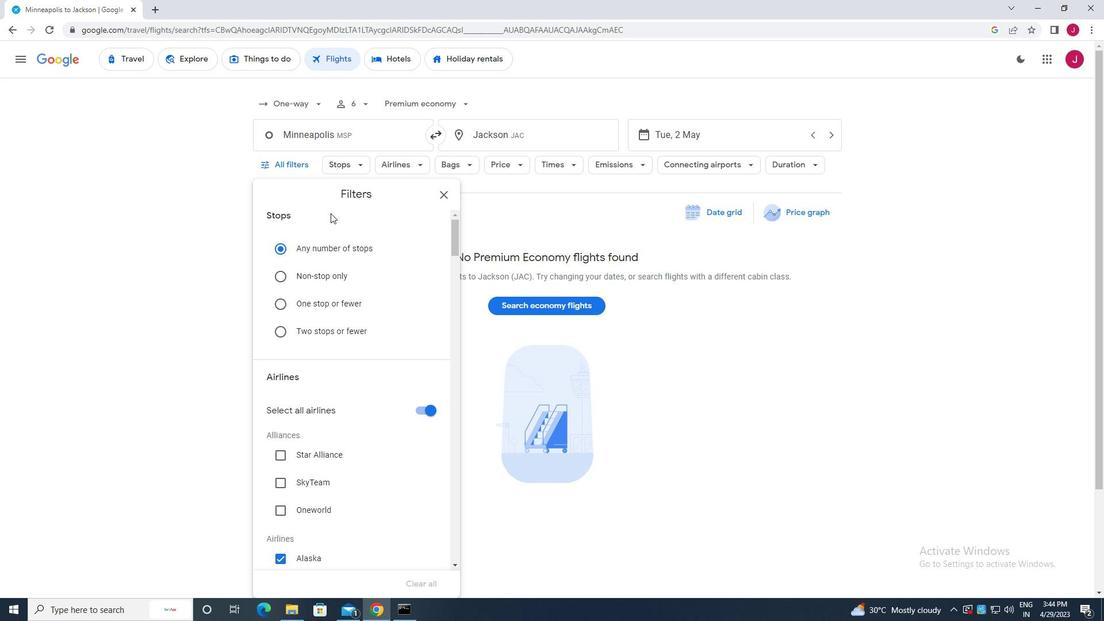 
Action: Mouse moved to (339, 243)
Screenshot: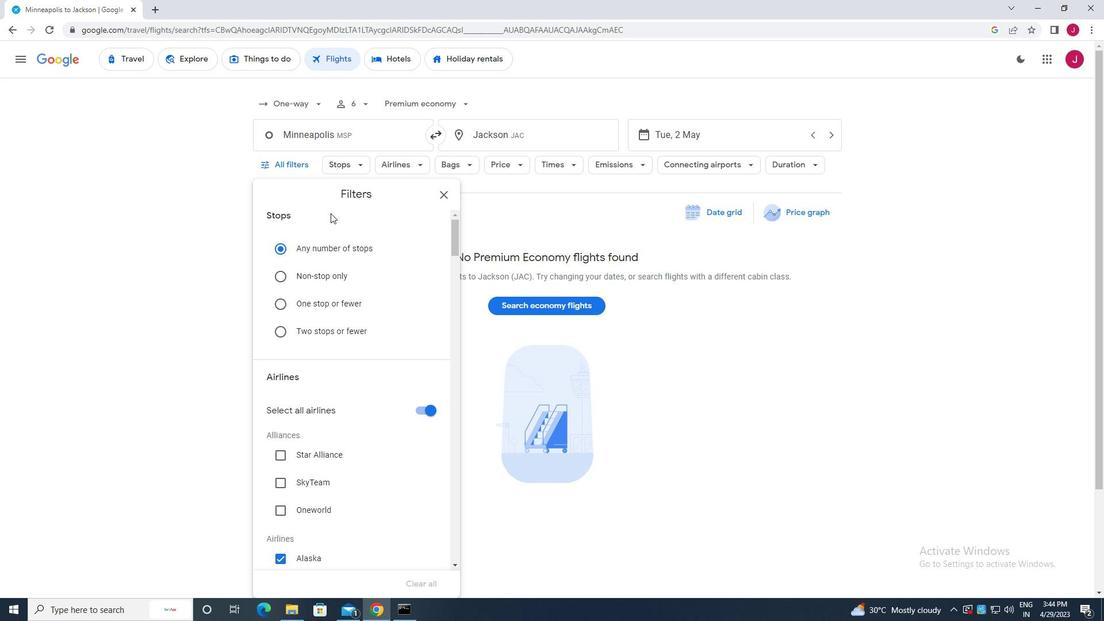 
Action: Mouse scrolled (339, 243) with delta (0, 0)
Screenshot: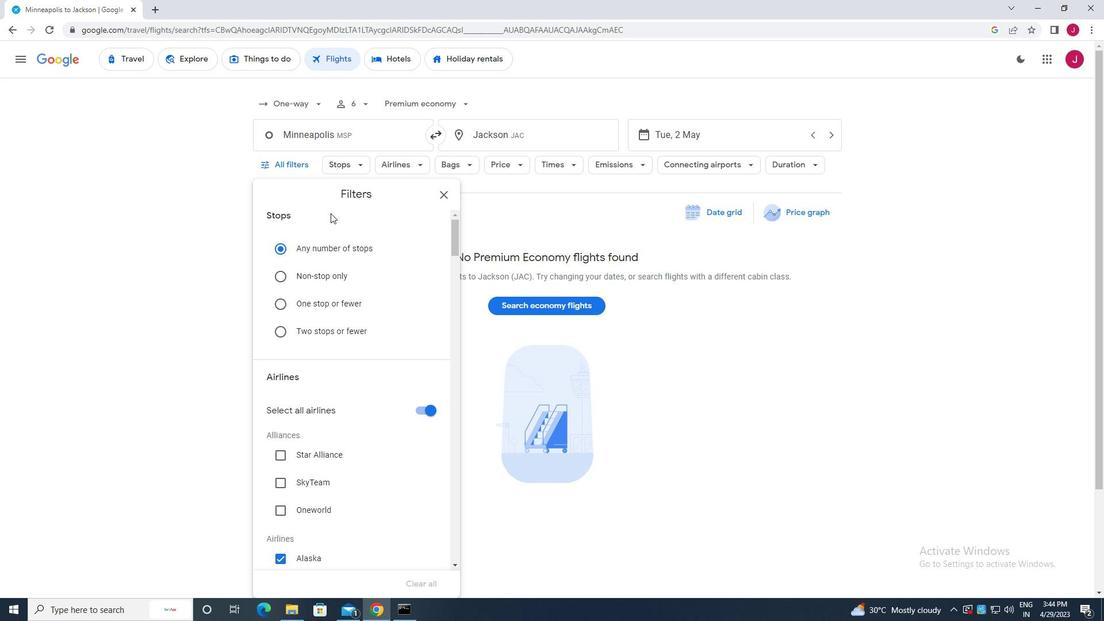 
Action: Mouse moved to (340, 246)
Screenshot: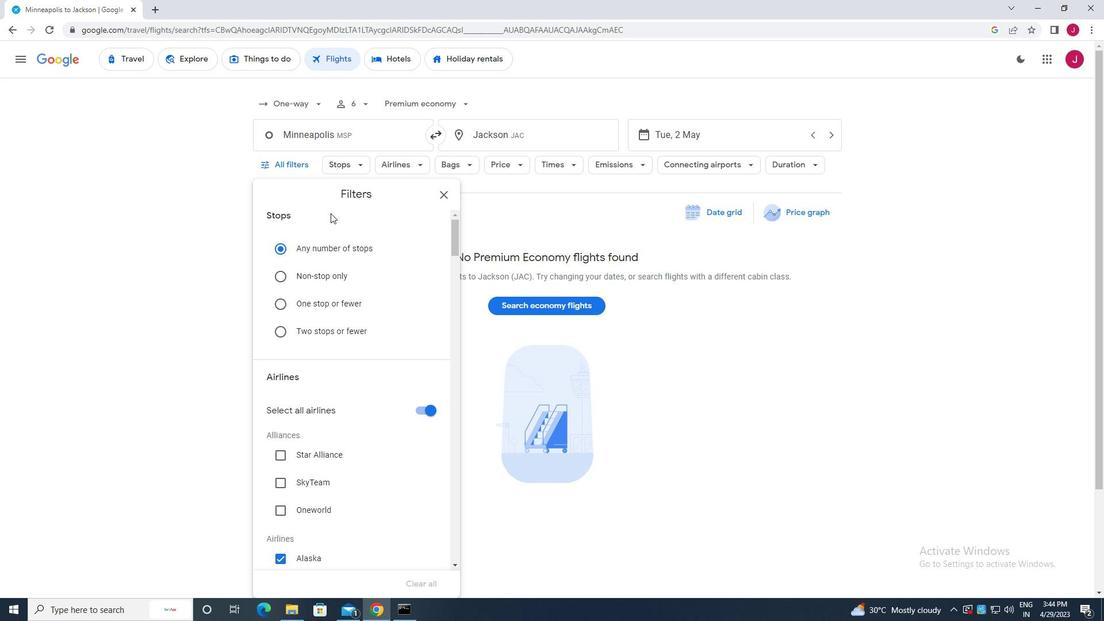 
Action: Mouse scrolled (340, 245) with delta (0, 0)
Screenshot: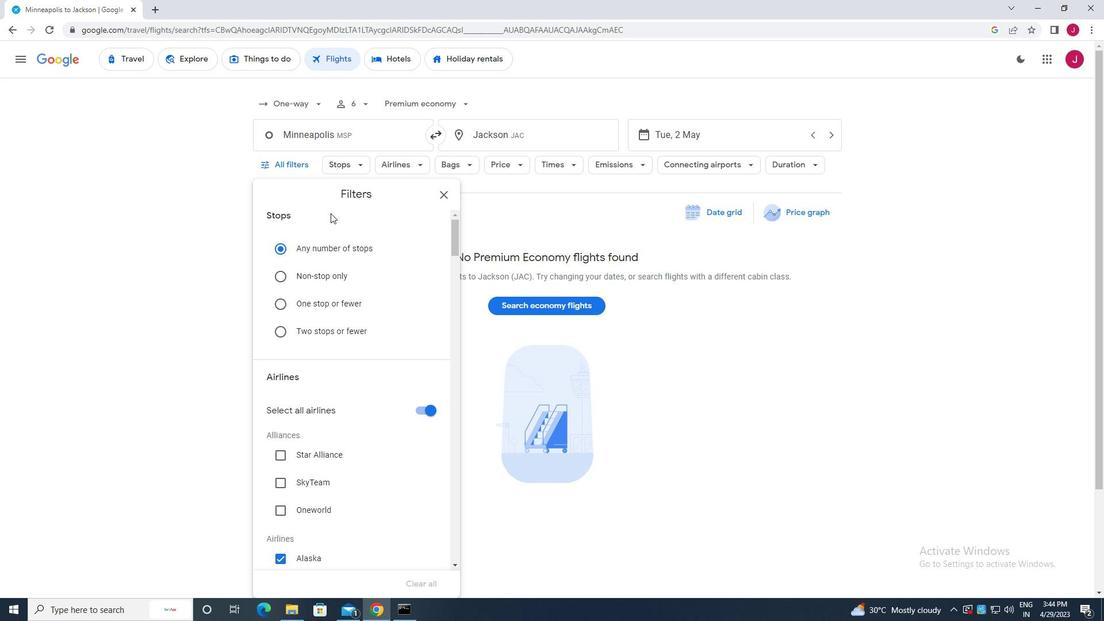 
Action: Mouse moved to (400, 243)
Screenshot: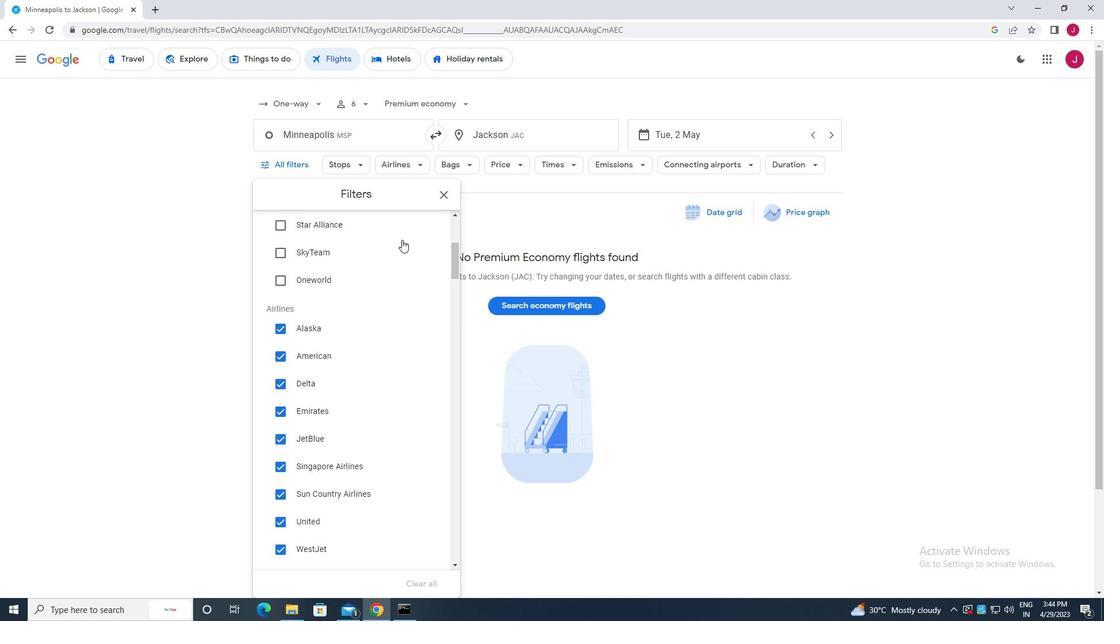 
Action: Mouse scrolled (400, 243) with delta (0, 0)
Screenshot: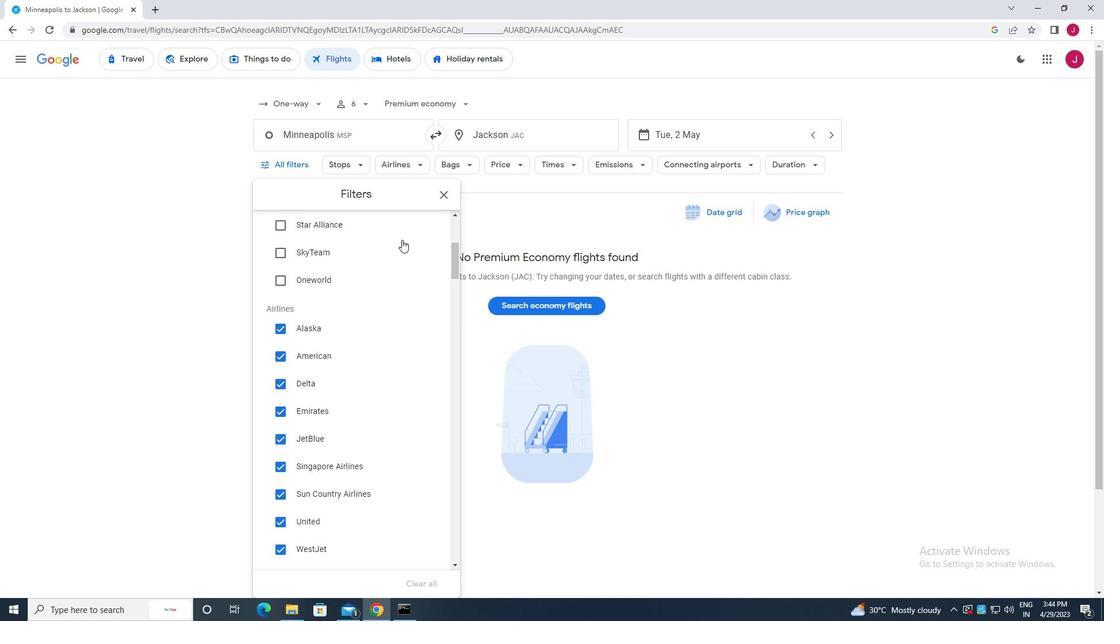 
Action: Mouse scrolled (400, 243) with delta (0, 0)
Screenshot: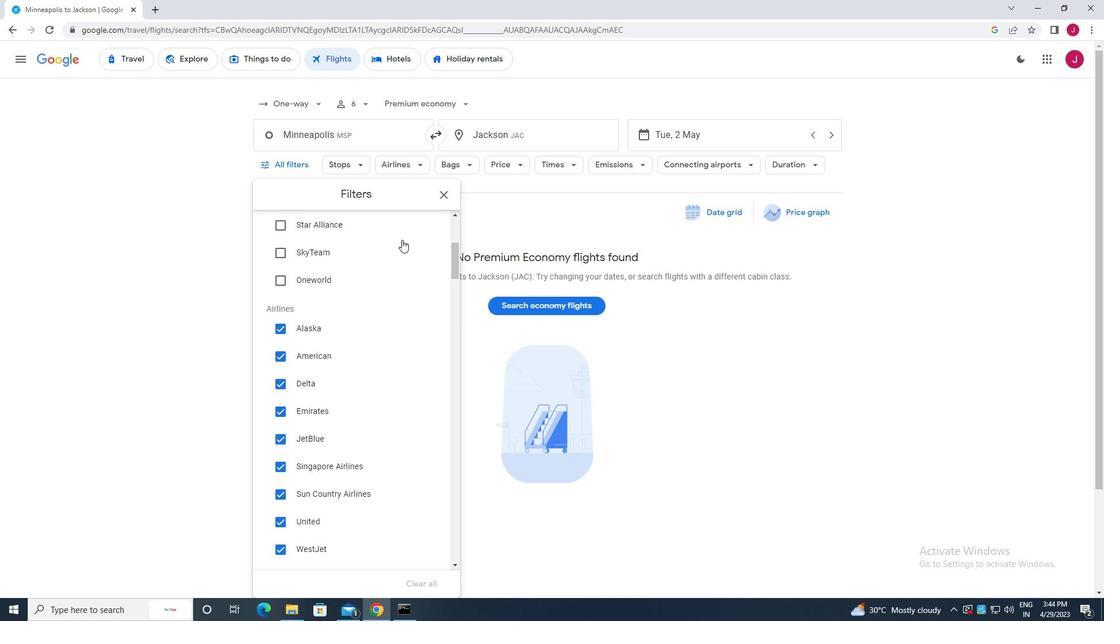 
Action: Mouse moved to (423, 293)
Screenshot: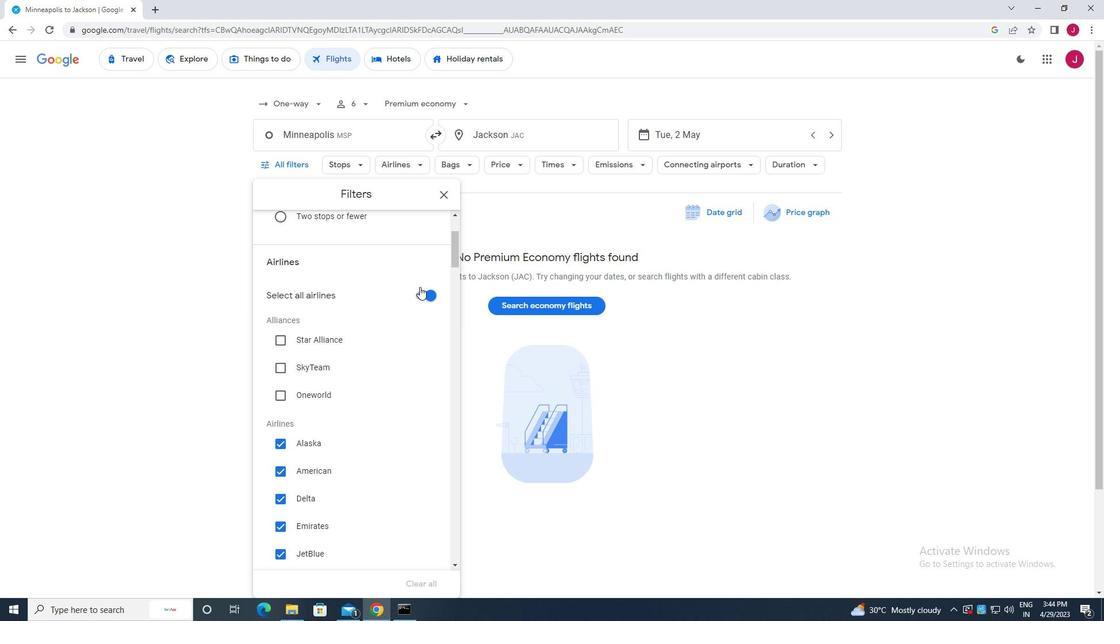 
Action: Mouse pressed left at (423, 293)
Screenshot: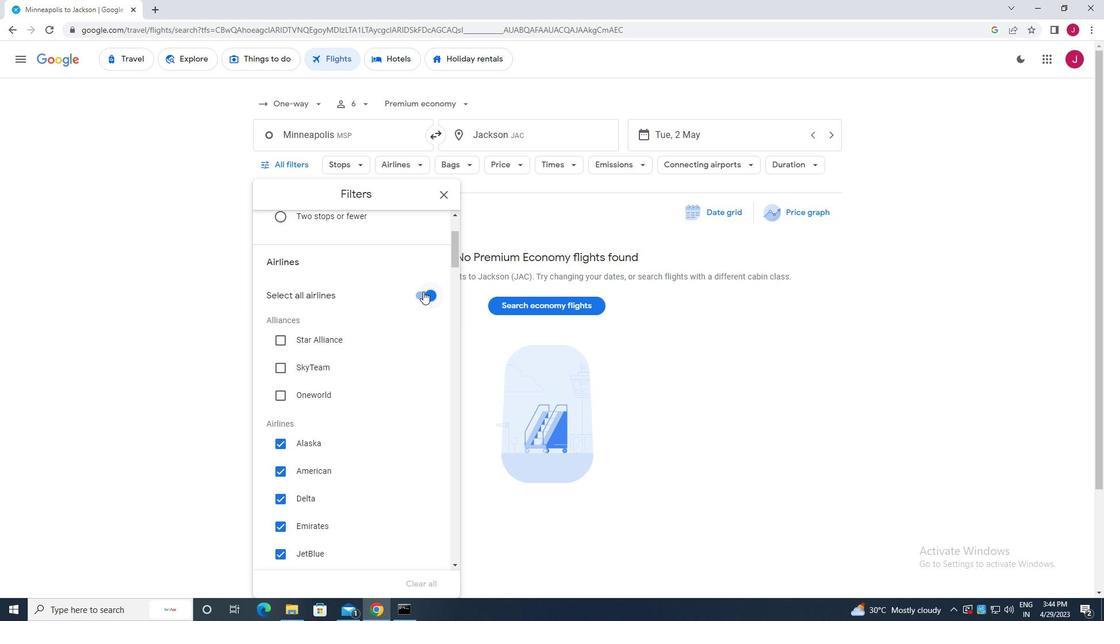 
Action: Mouse moved to (410, 319)
Screenshot: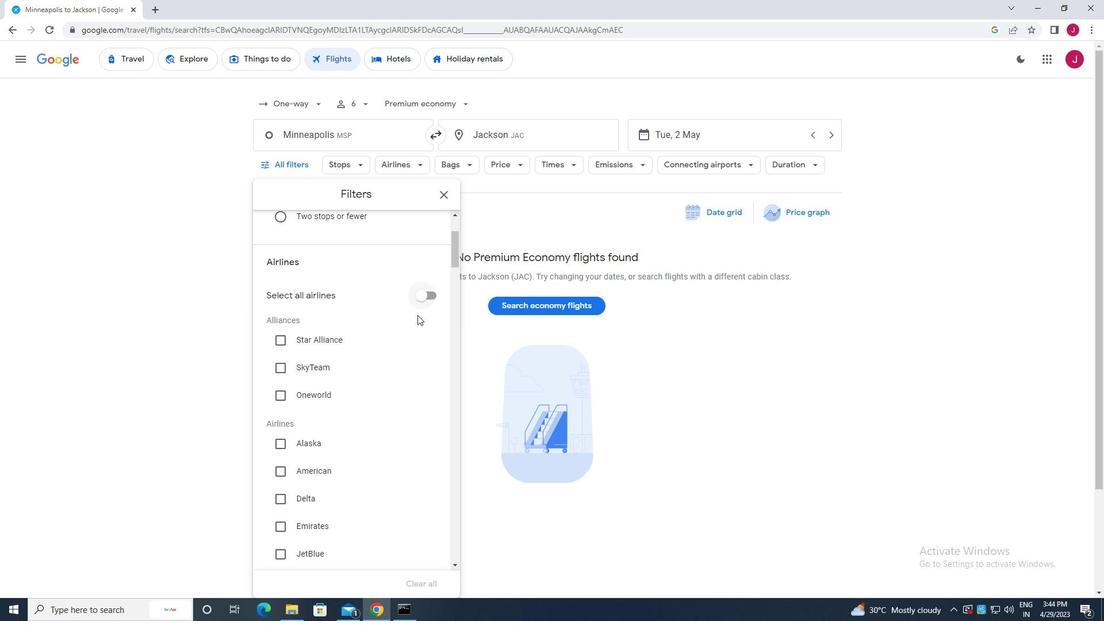 
Action: Mouse scrolled (410, 318) with delta (0, 0)
Screenshot: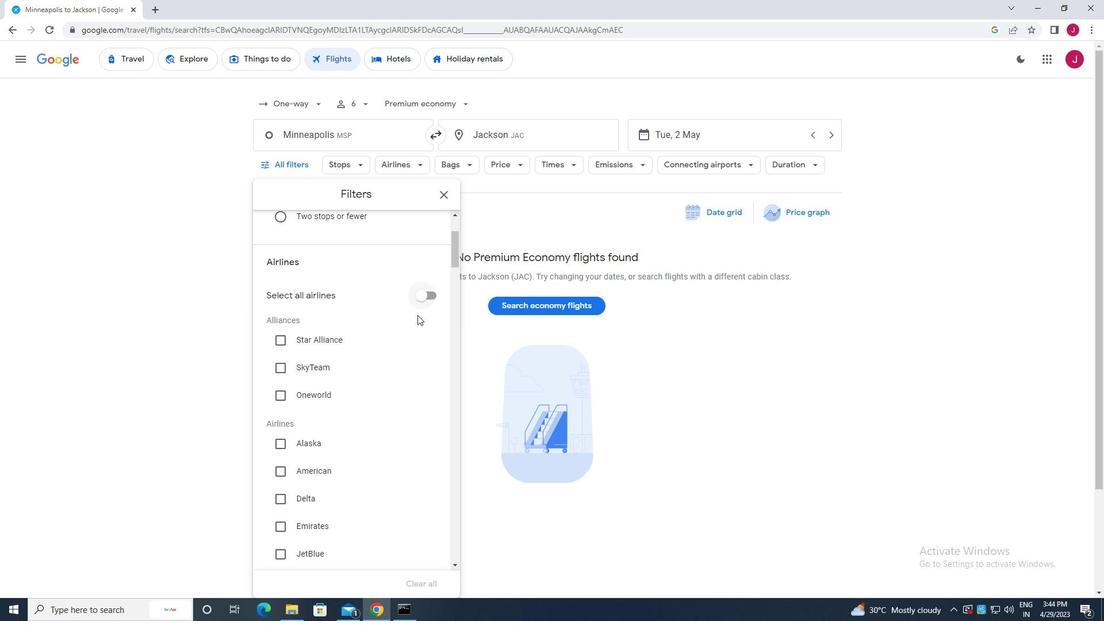 
Action: Mouse moved to (341, 334)
Screenshot: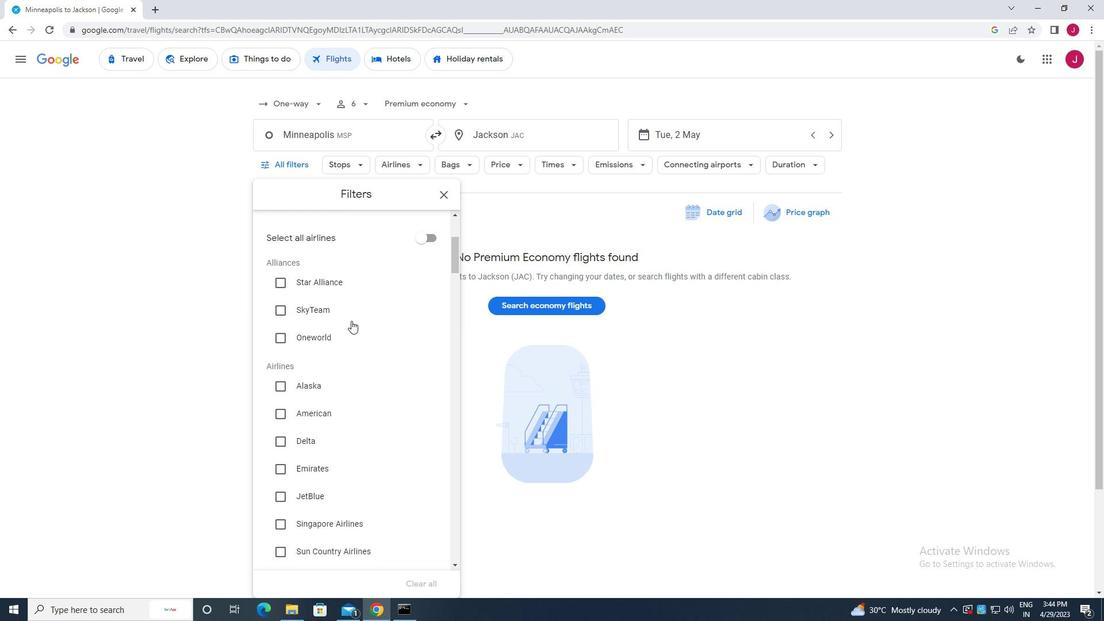 
Action: Mouse scrolled (341, 334) with delta (0, 0)
Screenshot: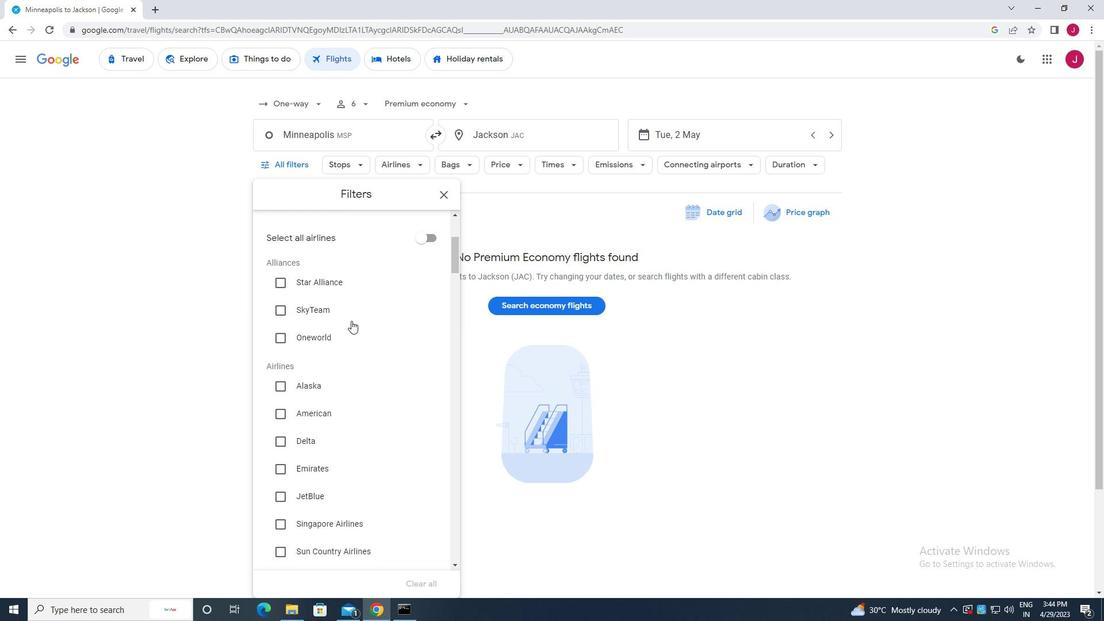
Action: Mouse moved to (341, 354)
Screenshot: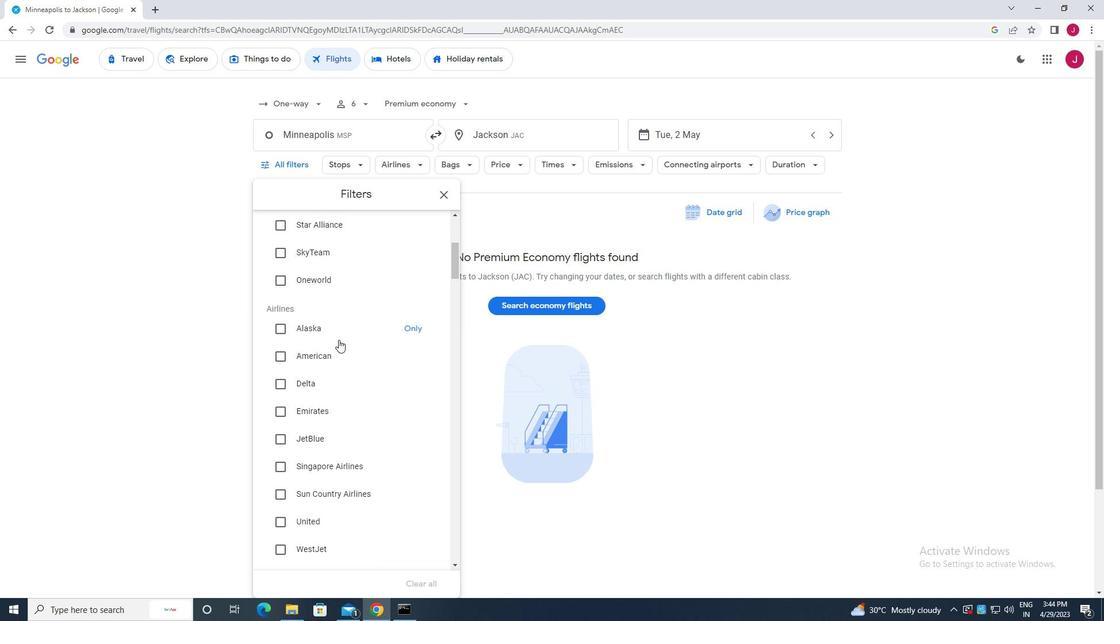 
Action: Mouse scrolled (341, 353) with delta (0, 0)
Screenshot: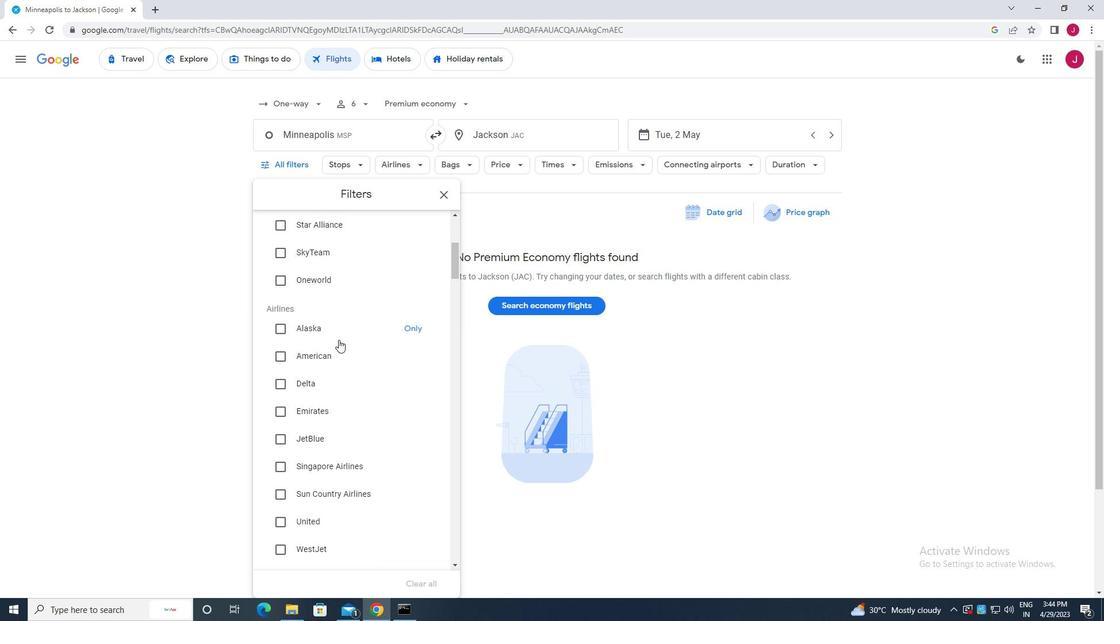 
Action: Mouse moved to (277, 488)
Screenshot: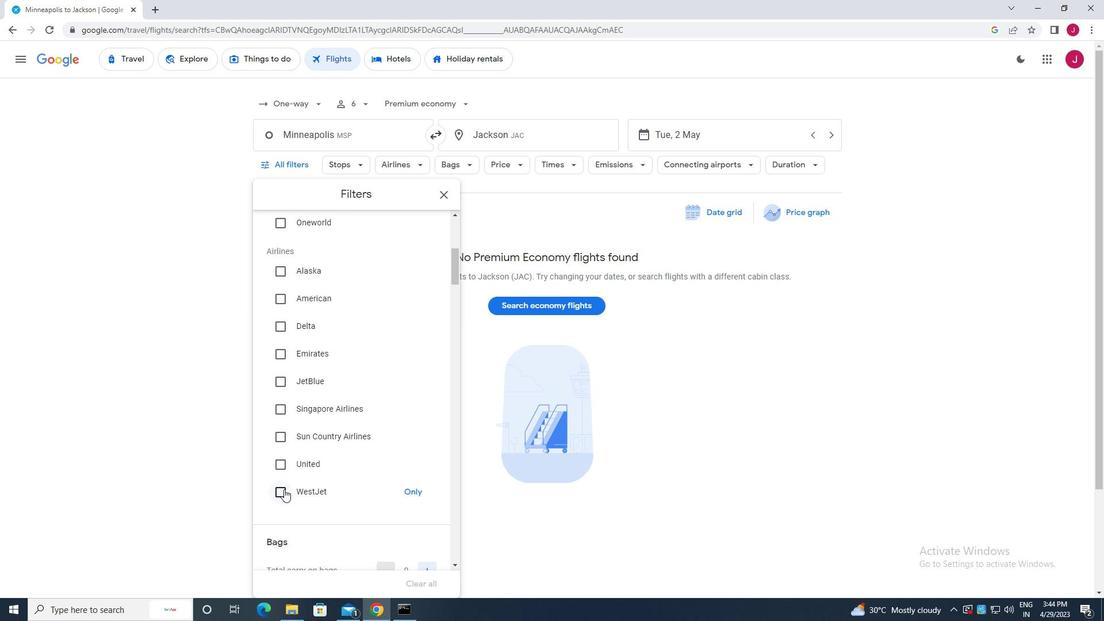 
Action: Mouse pressed left at (277, 488)
Screenshot: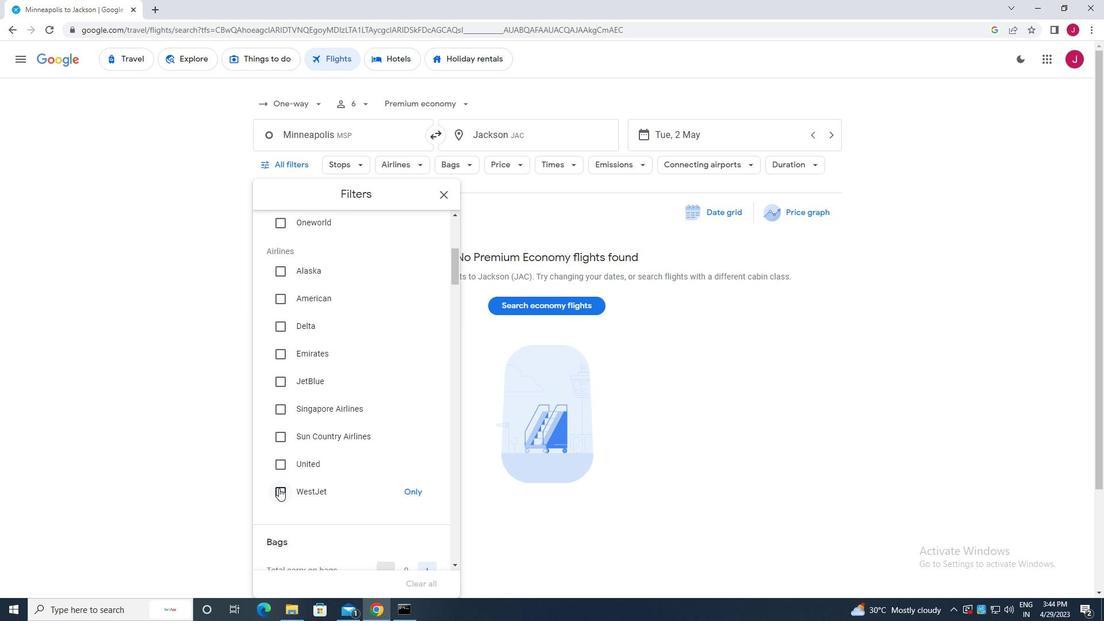 
Action: Mouse moved to (332, 426)
Screenshot: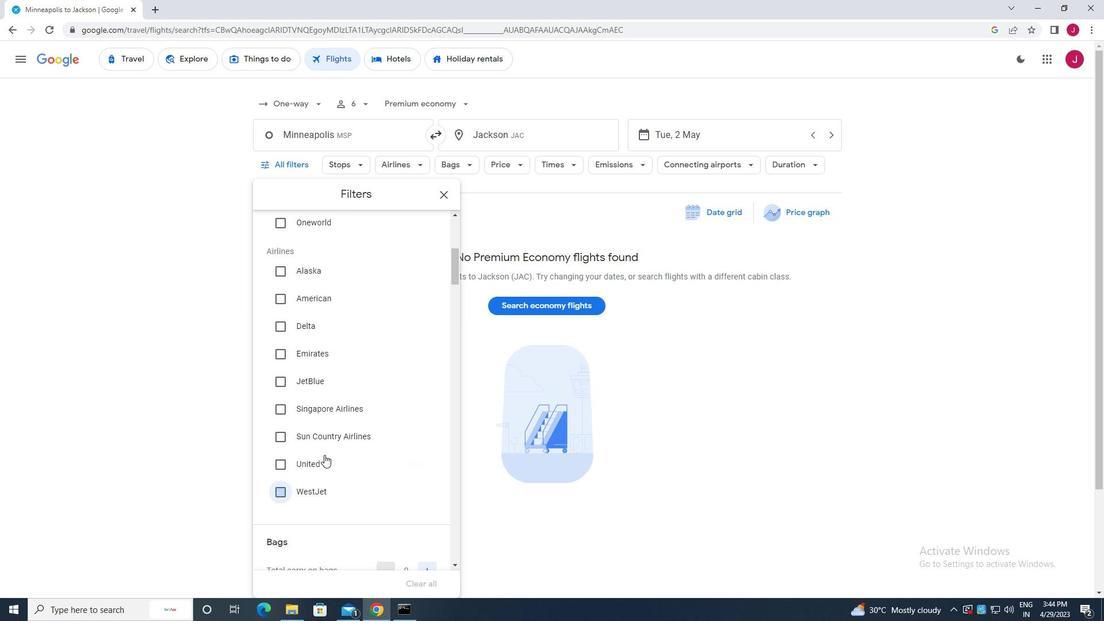 
Action: Mouse scrolled (332, 426) with delta (0, 0)
Screenshot: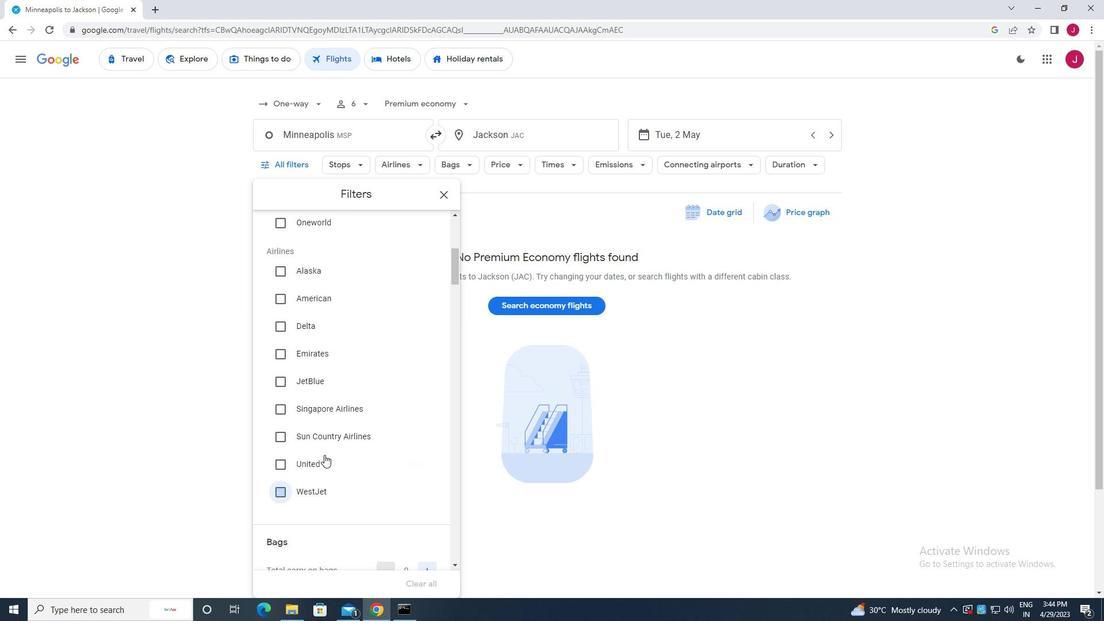 
Action: Mouse scrolled (332, 426) with delta (0, 0)
Screenshot: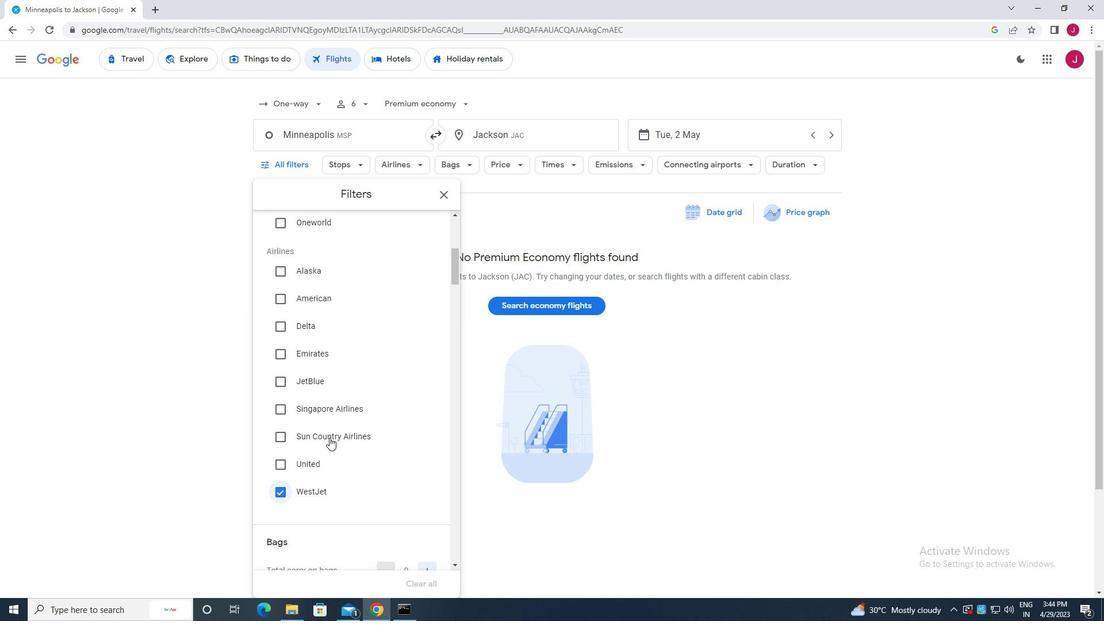 
Action: Mouse scrolled (332, 426) with delta (0, 0)
Screenshot: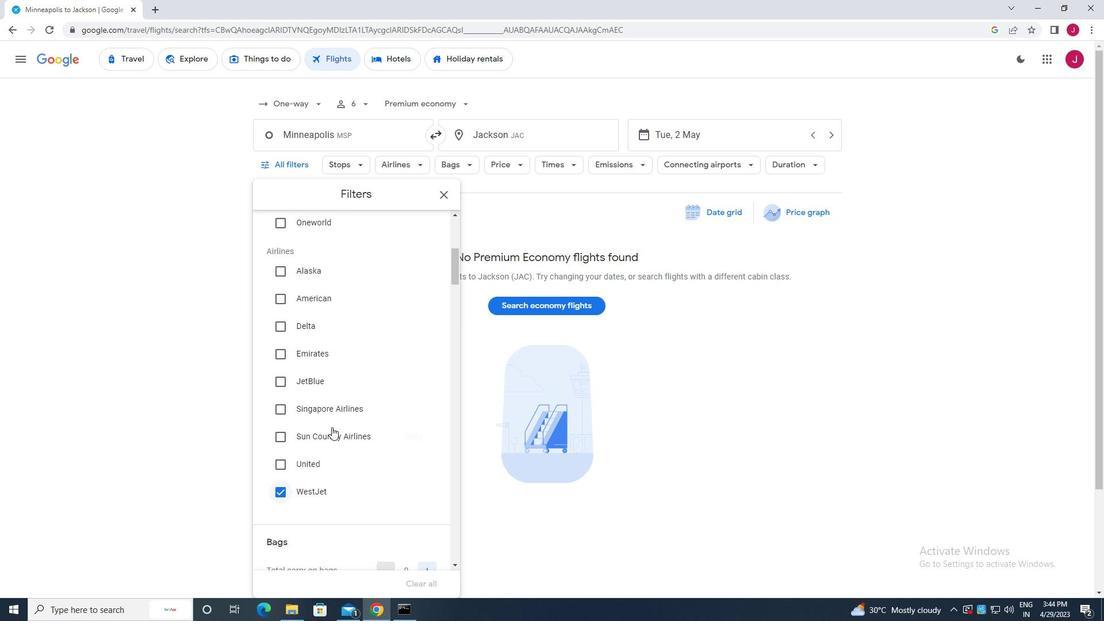 
Action: Mouse moved to (333, 423)
Screenshot: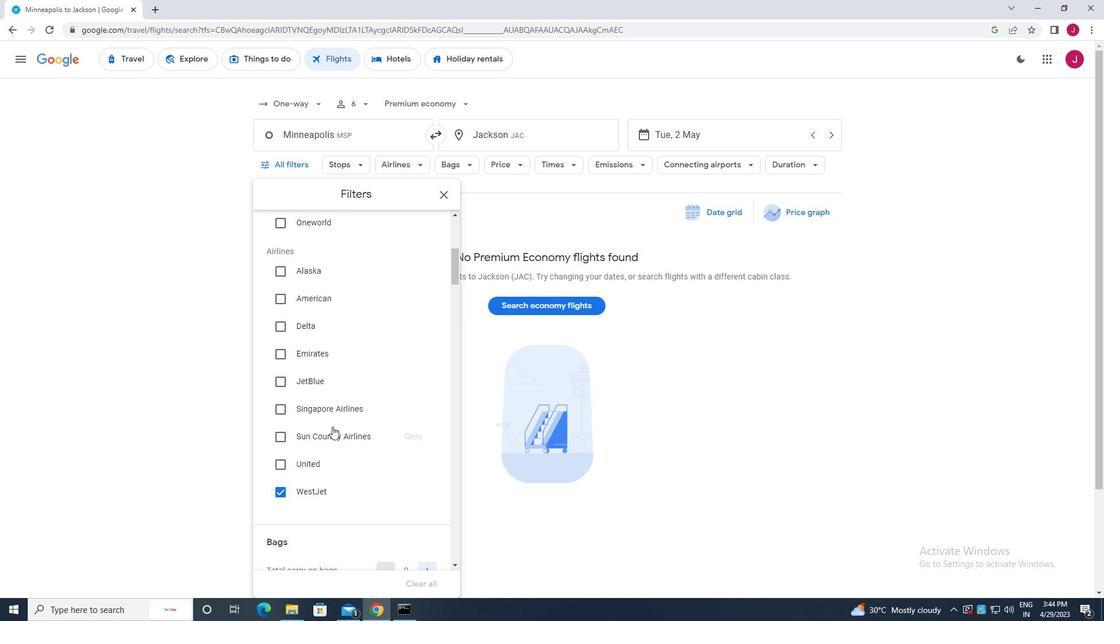 
Action: Mouse scrolled (333, 423) with delta (0, 0)
Screenshot: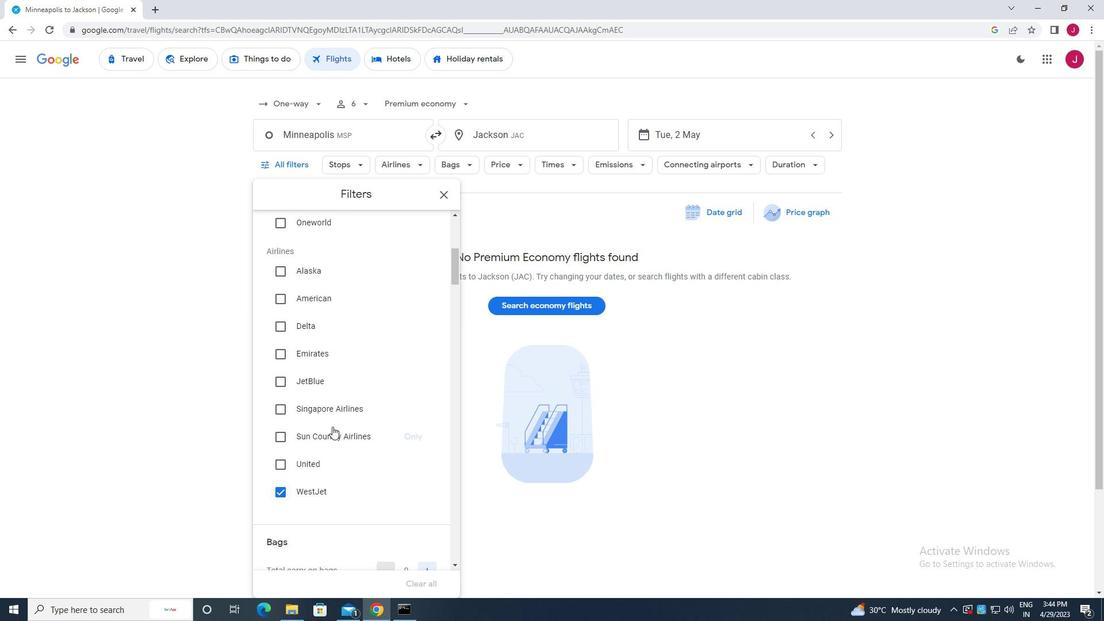 
Action: Mouse moved to (333, 422)
Screenshot: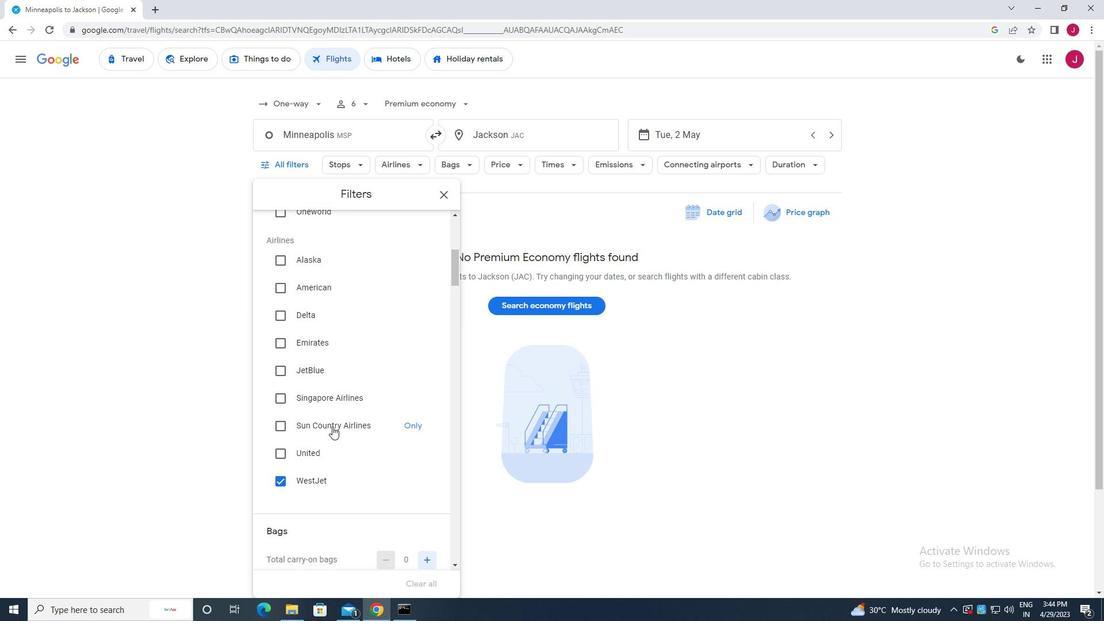 
Action: Mouse scrolled (333, 421) with delta (0, 0)
Screenshot: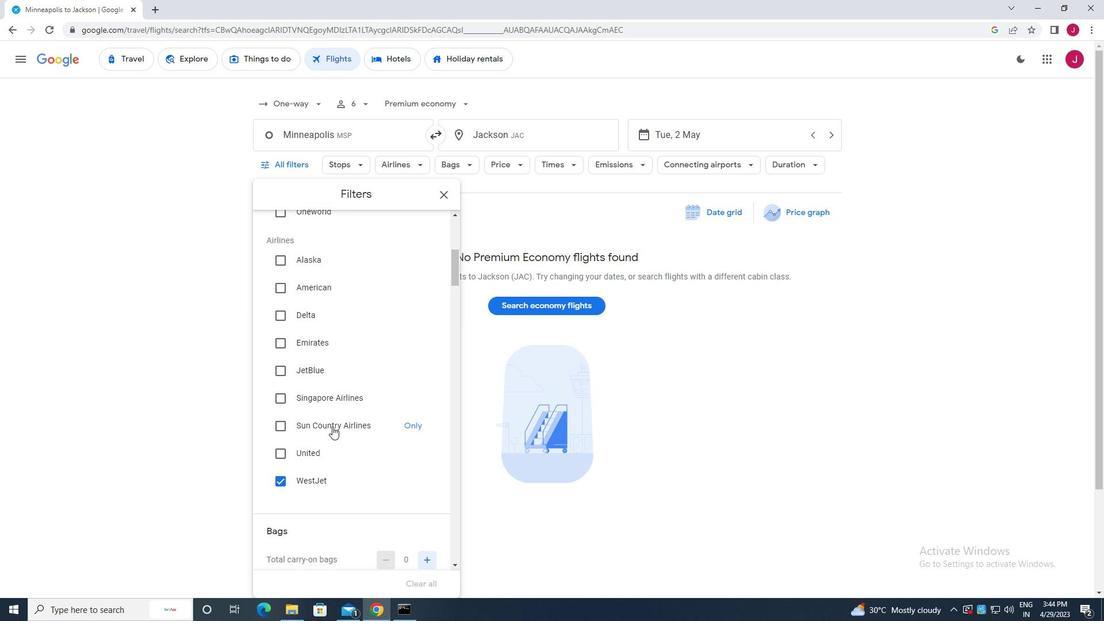 
Action: Mouse moved to (429, 285)
Screenshot: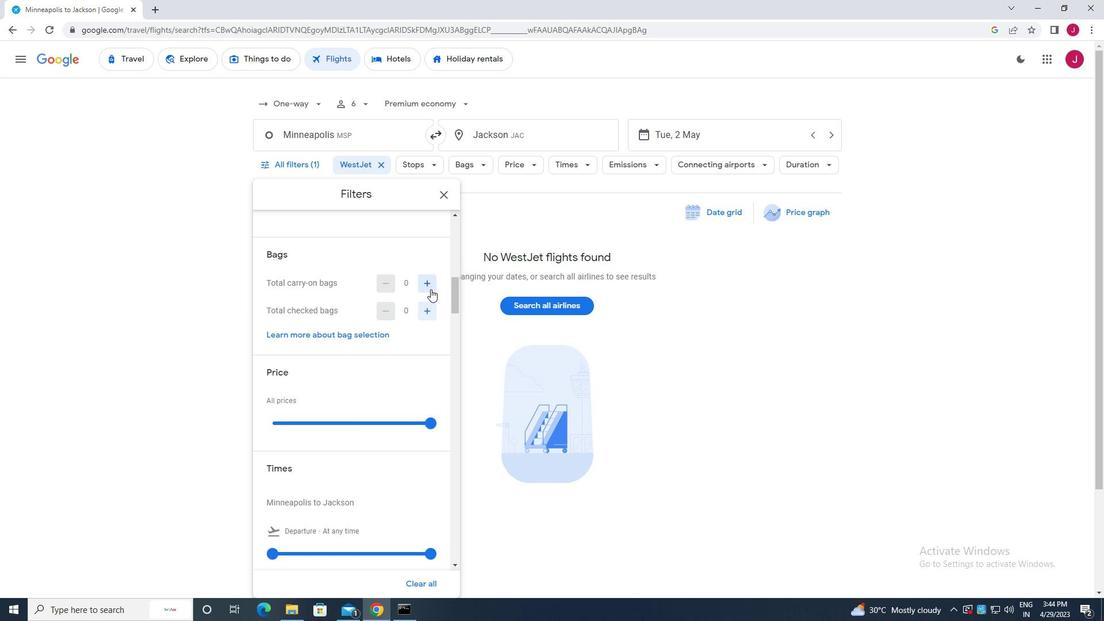 
Action: Mouse pressed left at (429, 285)
Screenshot: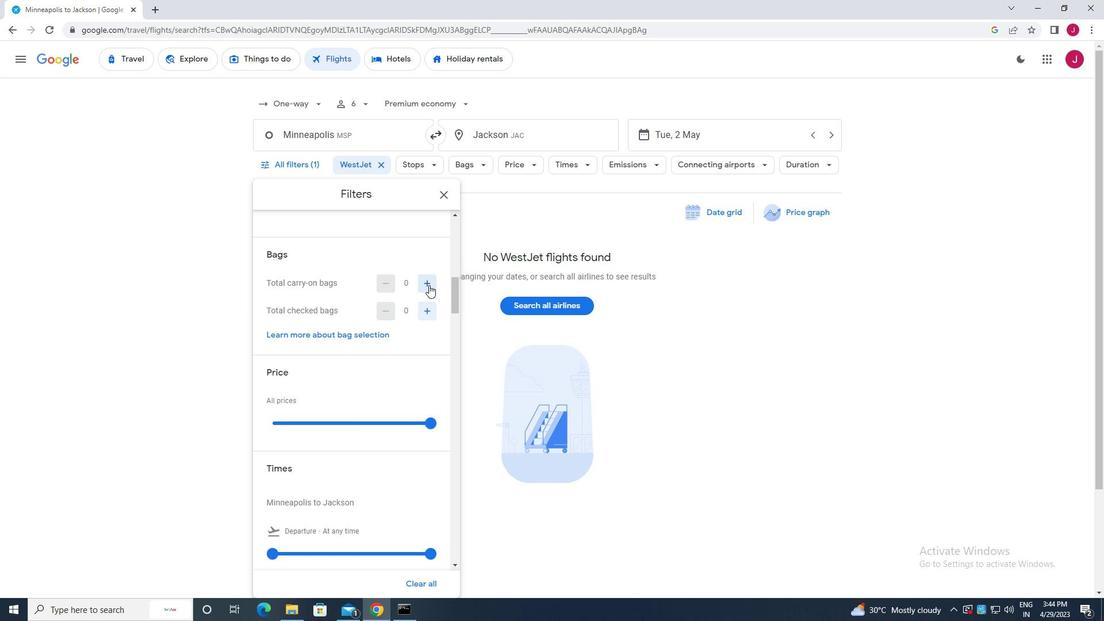 
Action: Mouse moved to (430, 422)
Screenshot: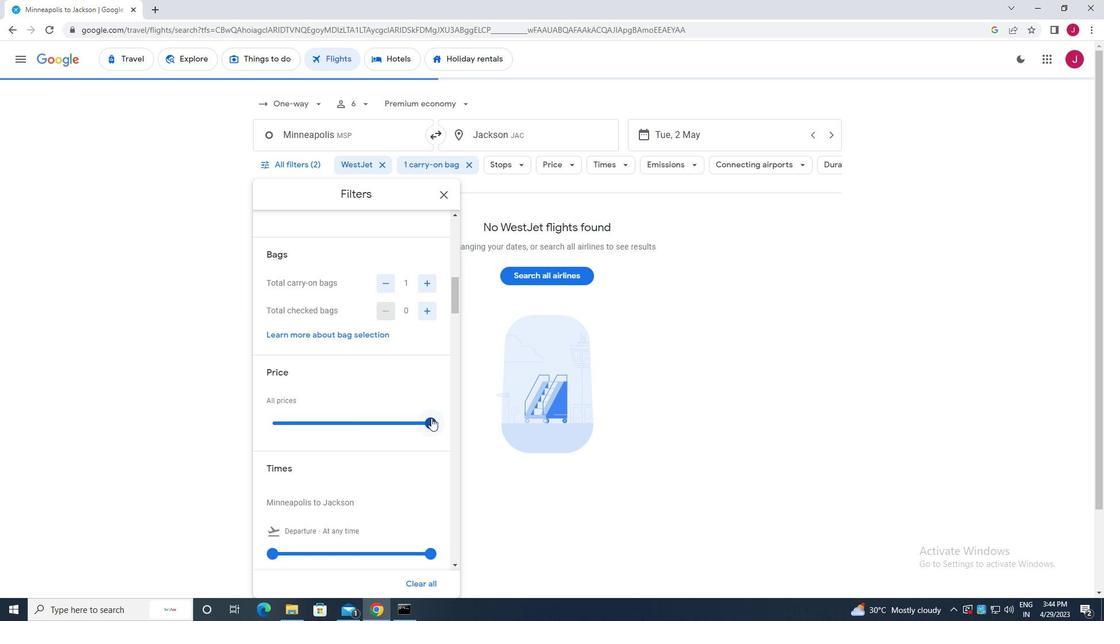 
Action: Mouse pressed left at (430, 422)
Screenshot: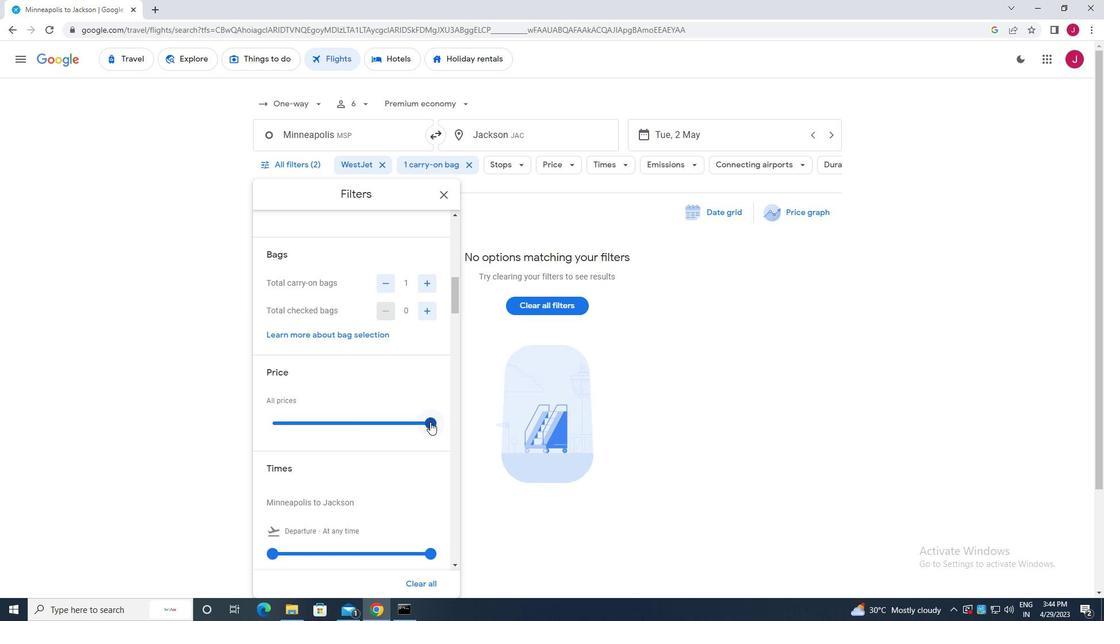 
Action: Mouse moved to (381, 425)
Screenshot: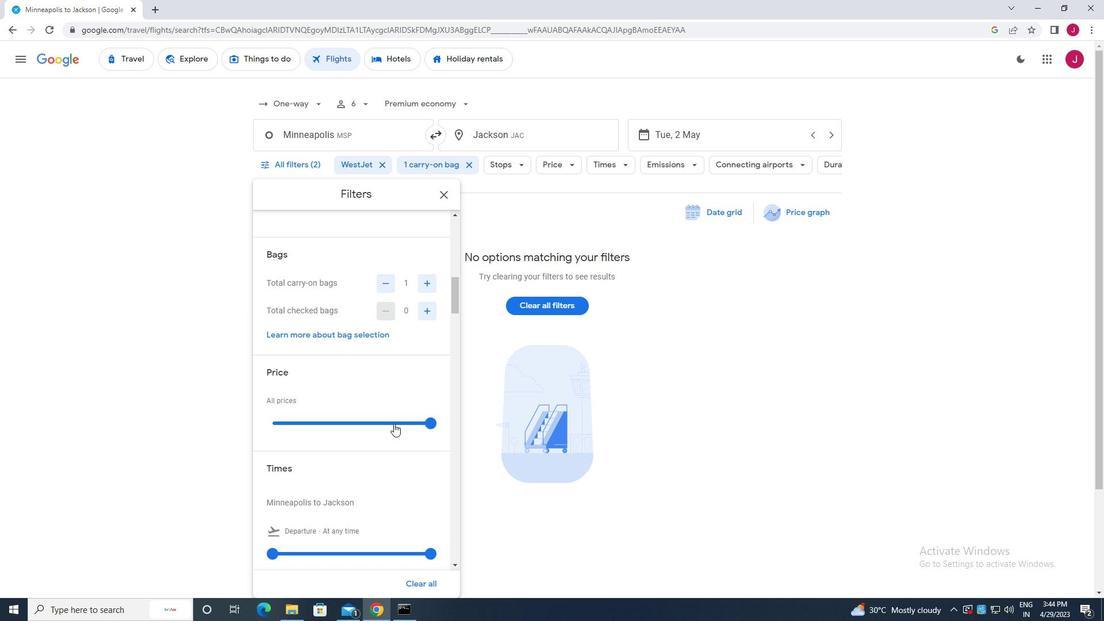
Action: Mouse scrolled (381, 424) with delta (0, 0)
Screenshot: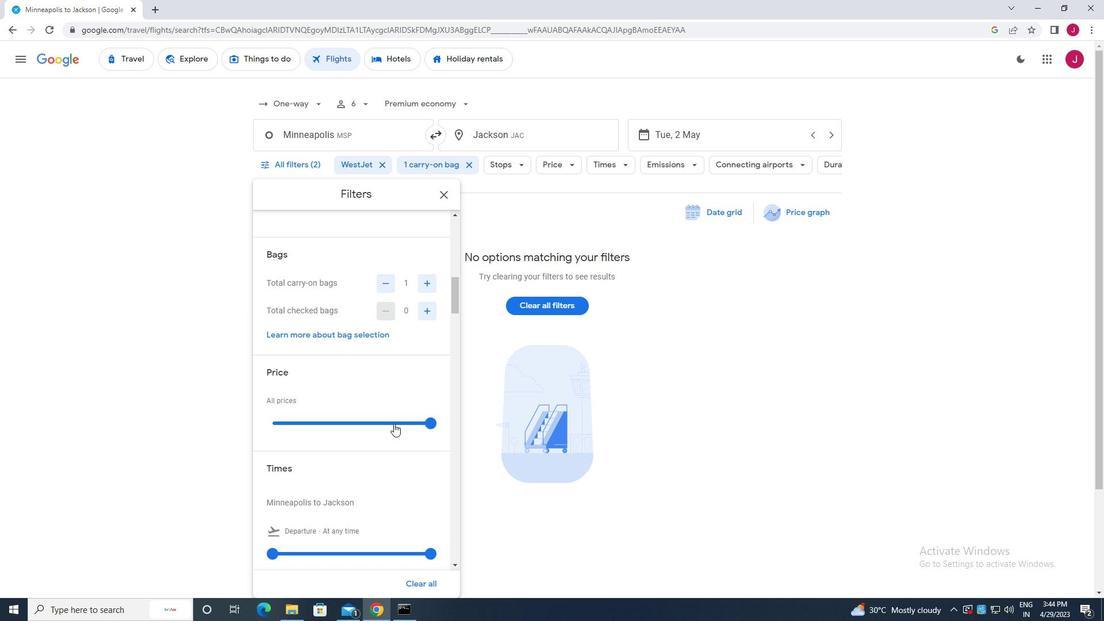 
Action: Mouse scrolled (381, 424) with delta (0, 0)
Screenshot: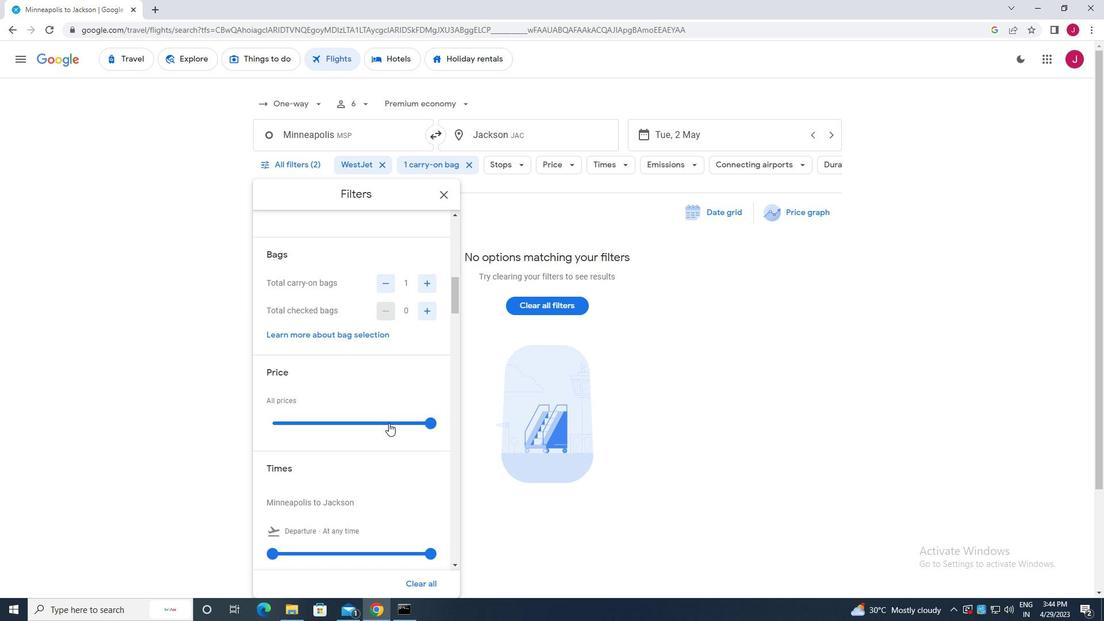 
Action: Mouse moved to (278, 435)
Screenshot: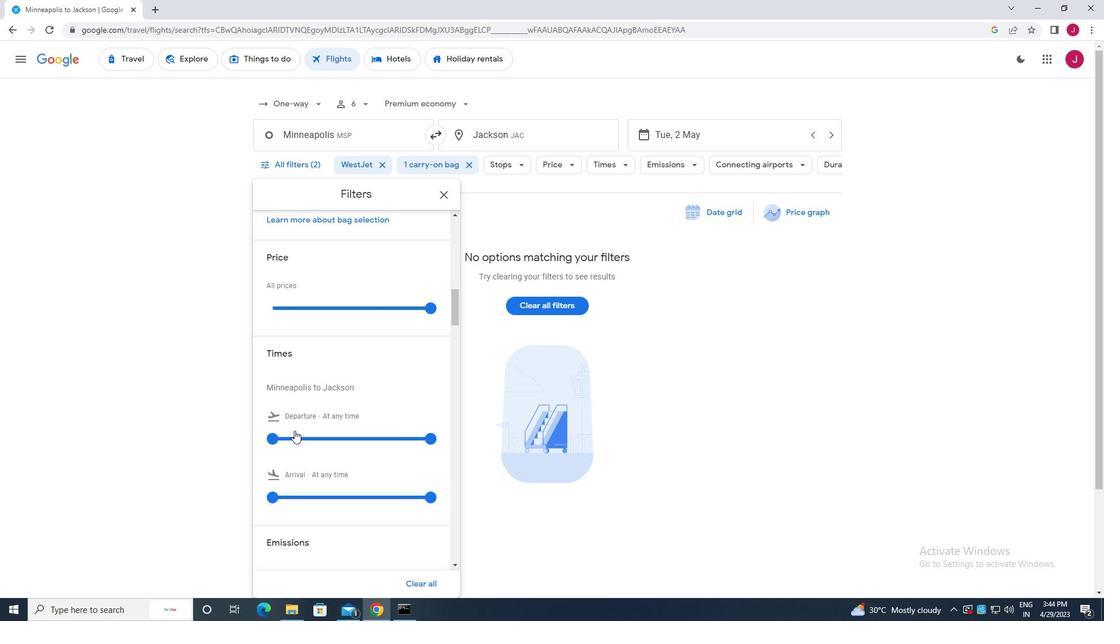 
Action: Mouse pressed left at (278, 435)
Screenshot: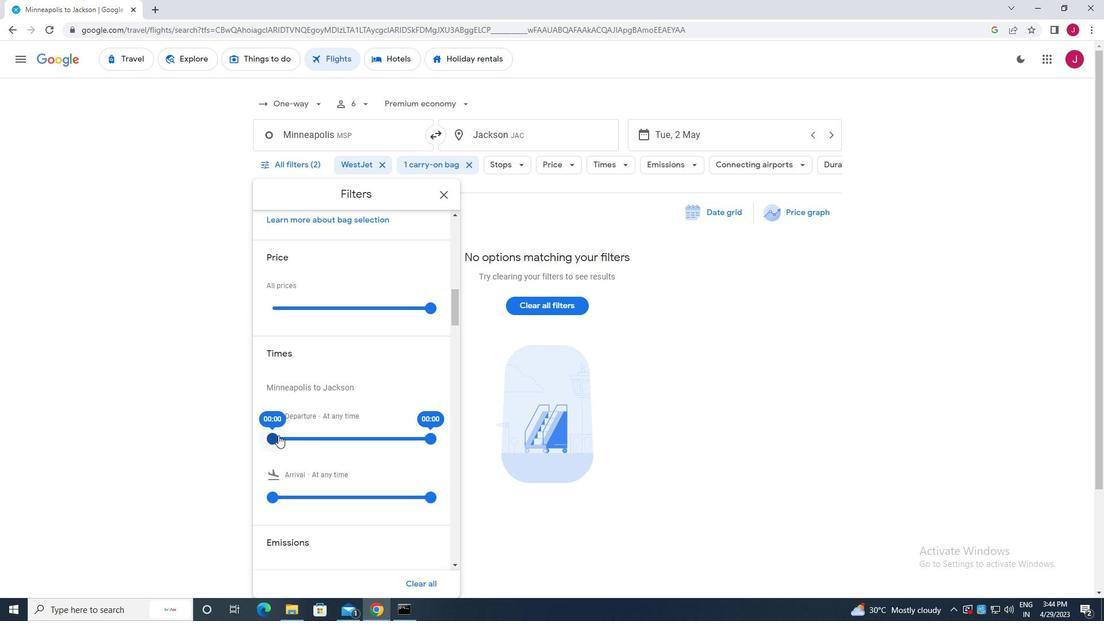 
Action: Mouse moved to (431, 438)
Screenshot: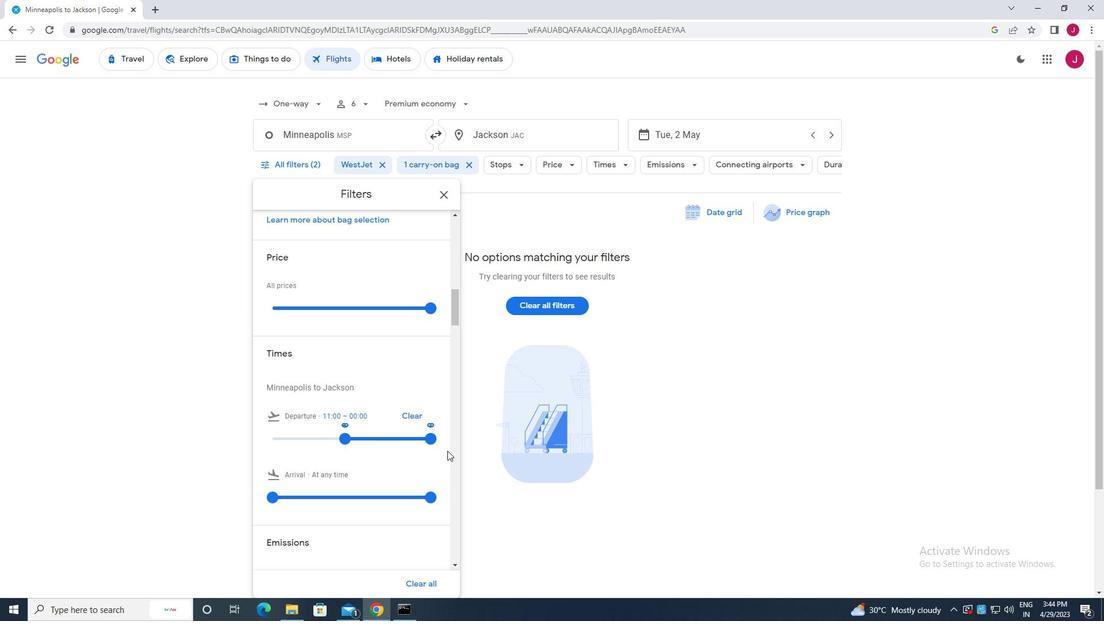 
Action: Mouse pressed left at (431, 438)
Screenshot: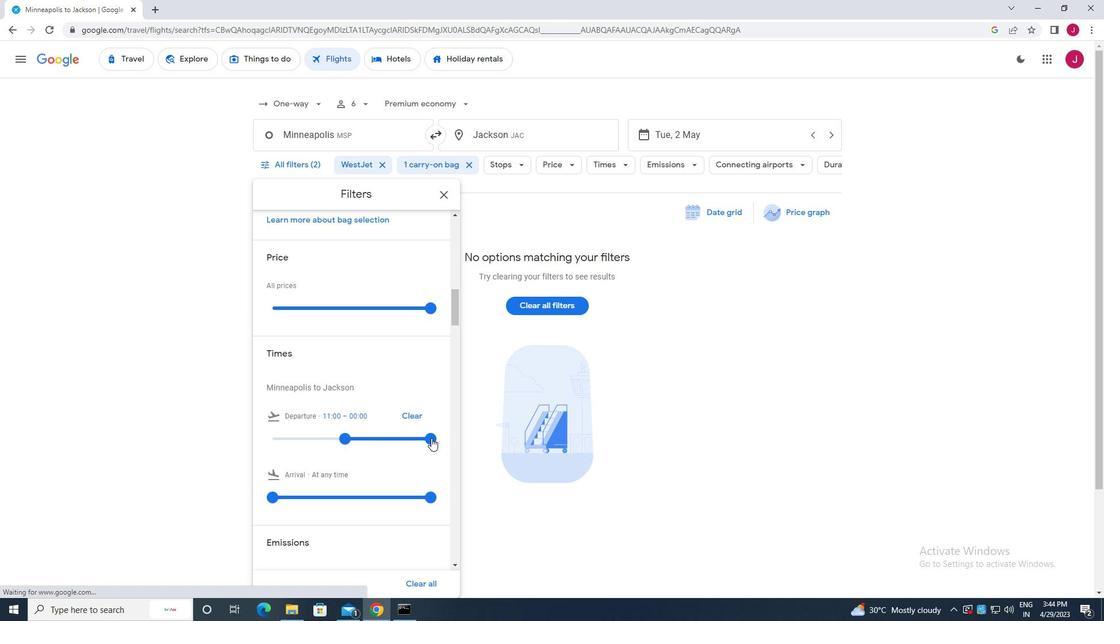 
Action: Mouse moved to (447, 195)
Screenshot: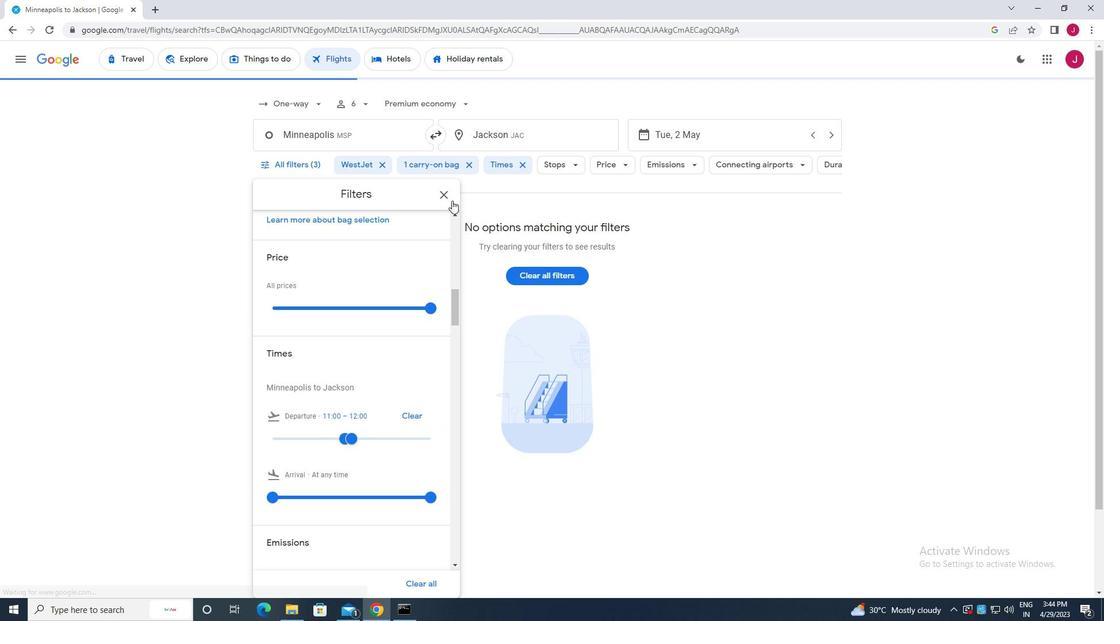 
Action: Mouse pressed left at (447, 195)
Screenshot: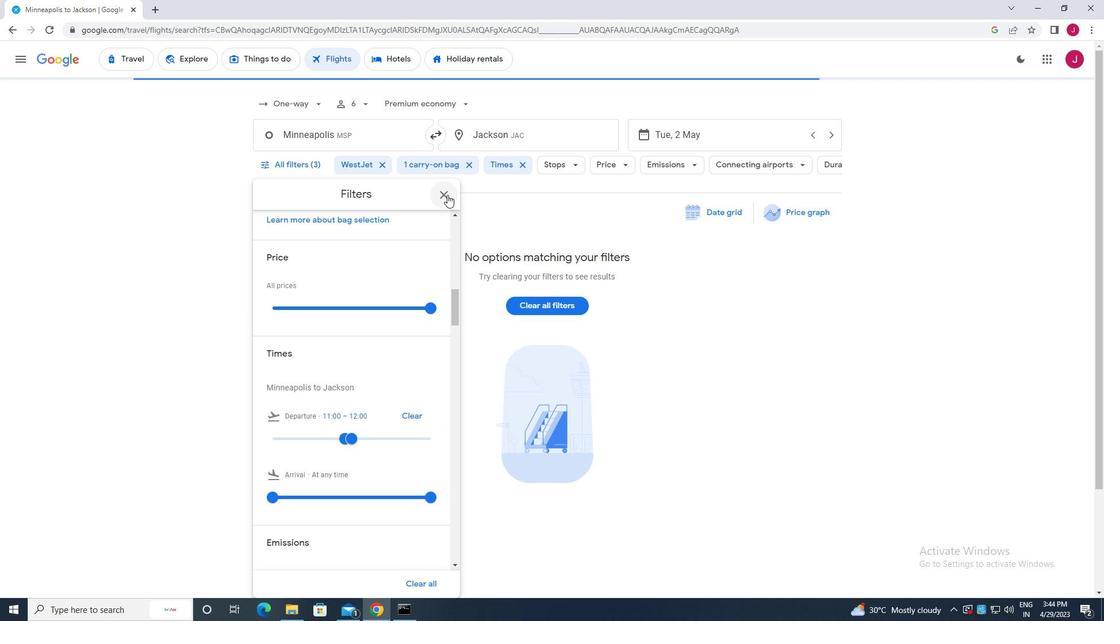 
